 Task: Add an event with the title Coffee Meeting with Key Business Influencer, date '2024/05/27', time 9:40 AM to 11:40 AMand add a description: The retreat may incorporate outdoor or adventure-based activities to add an element of excitement and challenge. These activities could include team-building exercises, outdoor problem-solving initiatives, or adventure courses that require teamwork and effective communication to overcome obstacles.Select event color  Sage . Add location for the event as: Venice, Italy, logged in from the account softage.4@softage.netand send the event invitation to softage.9@softage.net and softage.10@softage.net. Set a reminder for the event Every weekday(Monday to Friday)
Action: Mouse moved to (72, 96)
Screenshot: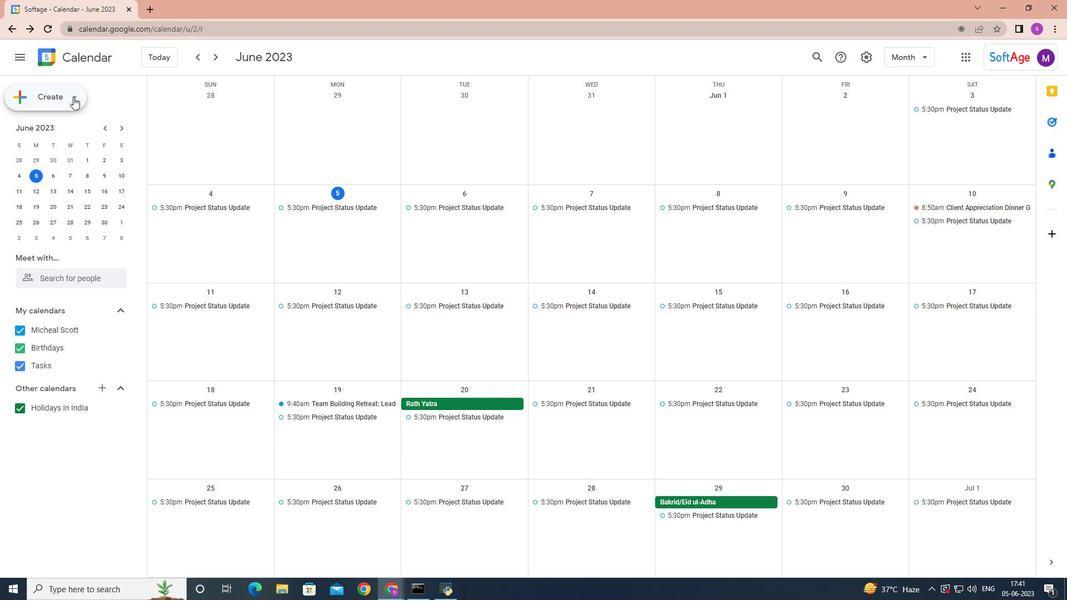 
Action: Mouse pressed left at (72, 96)
Screenshot: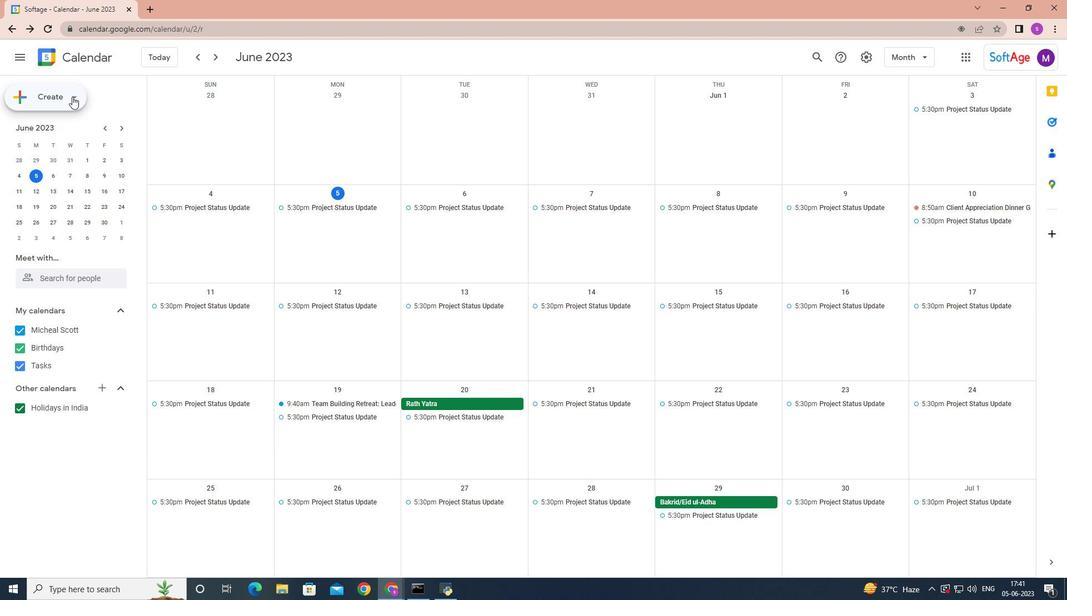 
Action: Mouse moved to (70, 122)
Screenshot: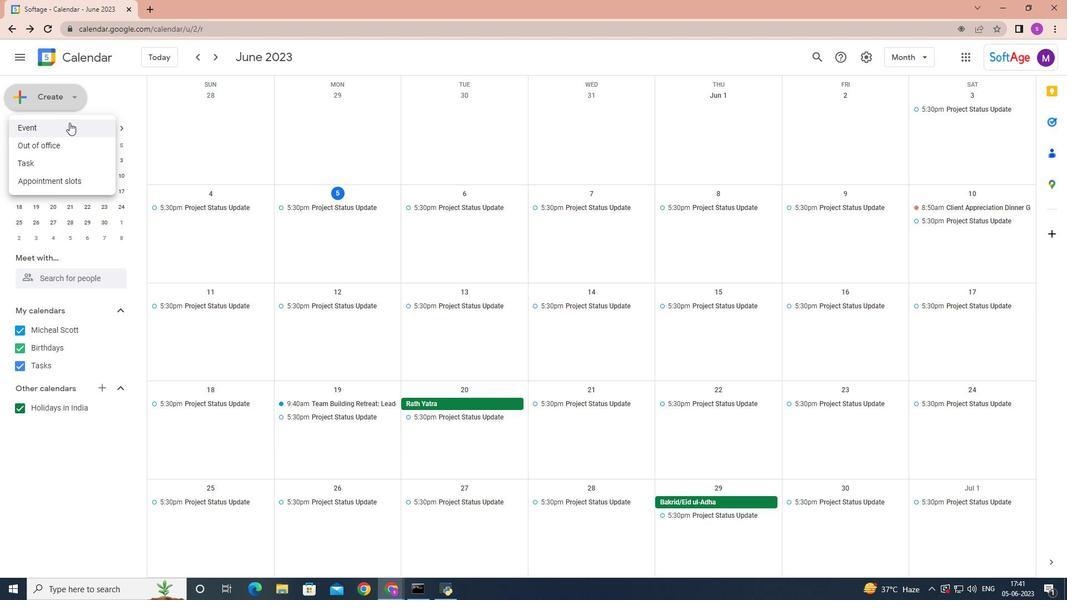 
Action: Mouse pressed left at (70, 122)
Screenshot: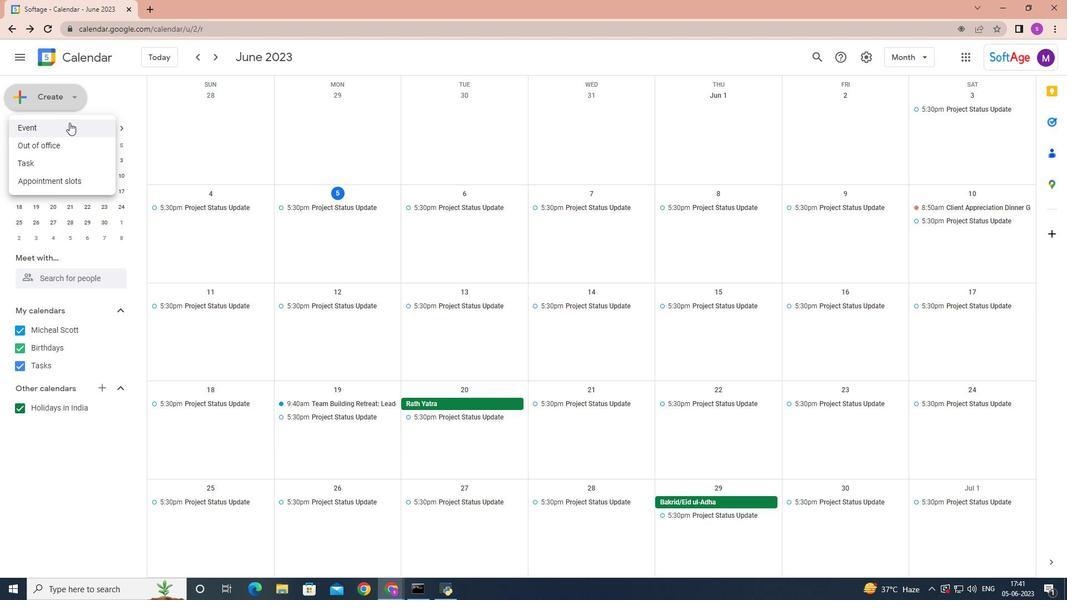 
Action: Mouse moved to (180, 433)
Screenshot: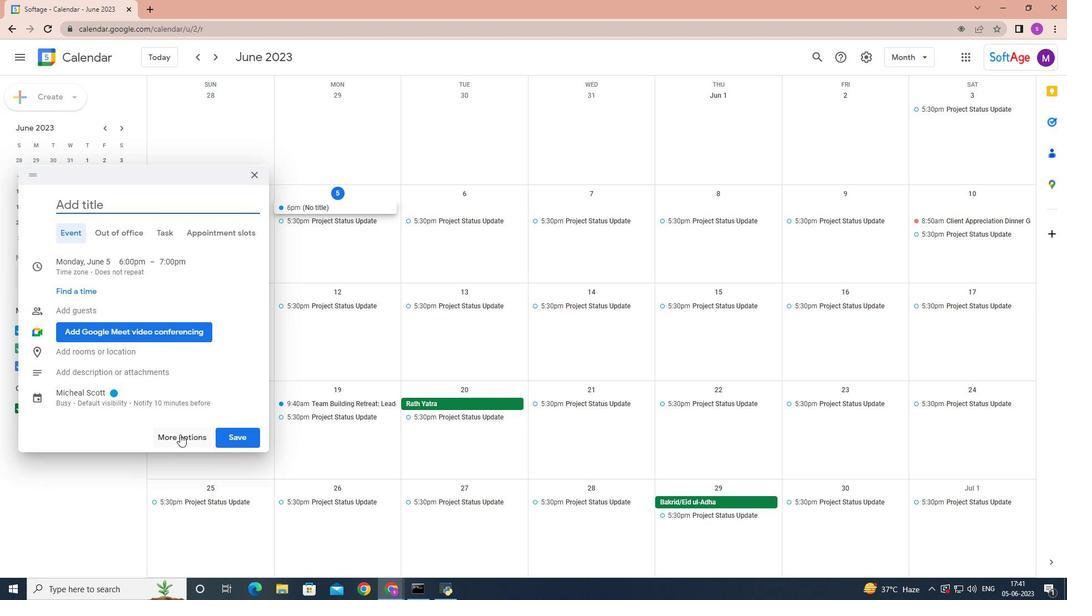
Action: Mouse pressed left at (180, 433)
Screenshot: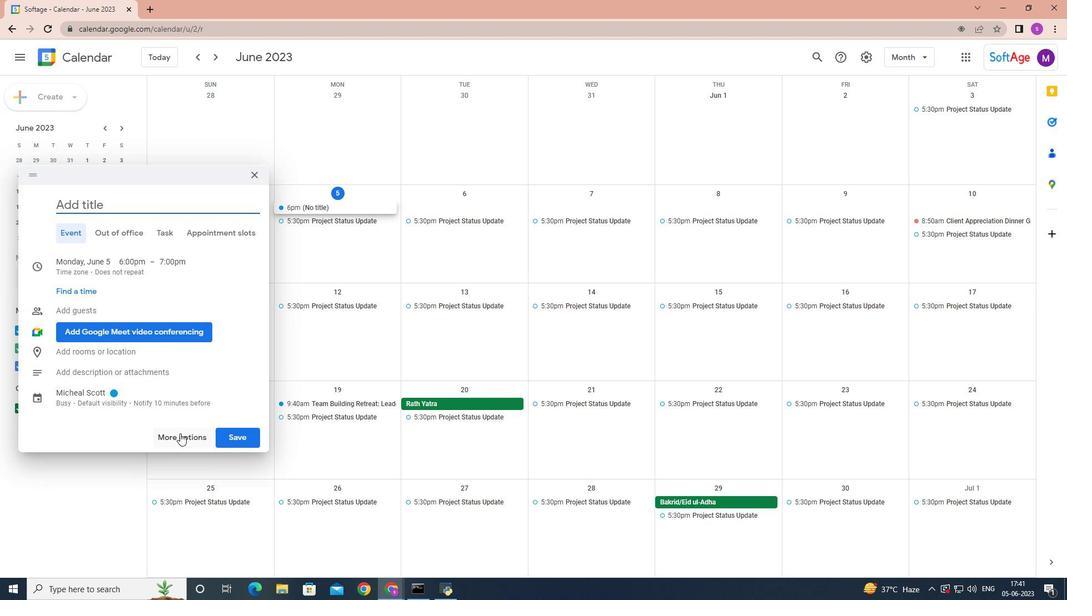 
Action: Key pressed <Key.shift>Coffee<Key.space><Key.shift>Meetinf<Key.backspace>g<Key.space>with<Key.space><Key.shift>Key<Key.space><Key.shift>Business<Key.space><Key.shift>Influencer<Key.space>
Screenshot: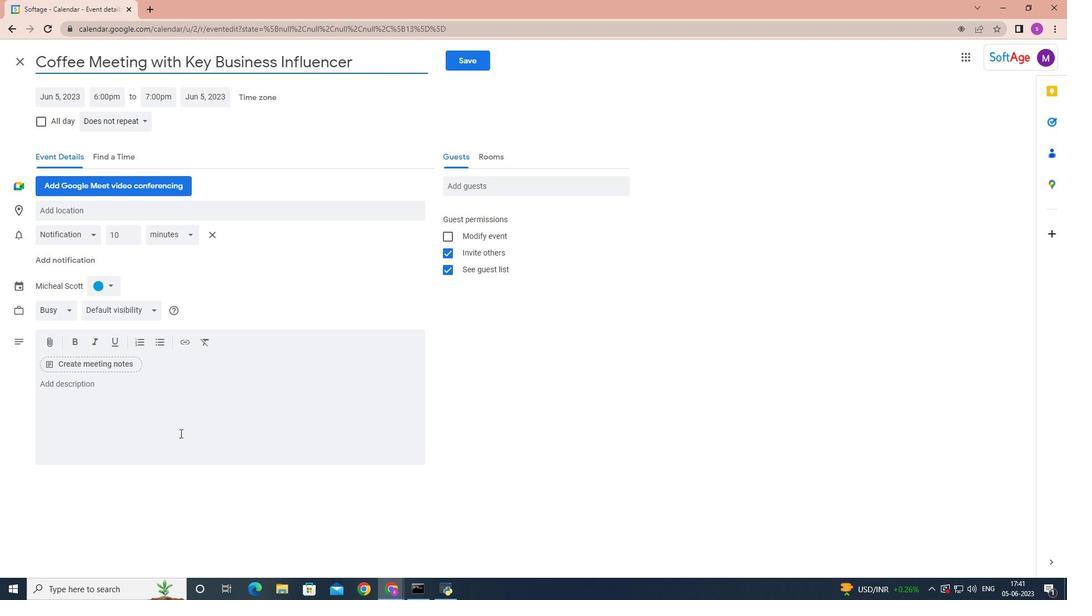
Action: Mouse moved to (67, 95)
Screenshot: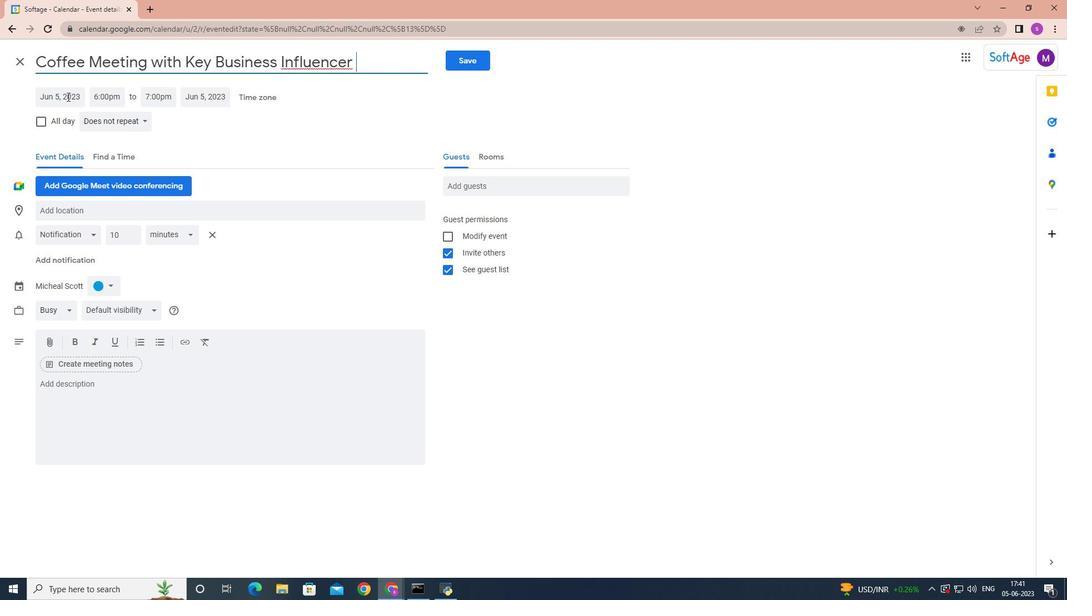 
Action: Mouse pressed left at (67, 95)
Screenshot: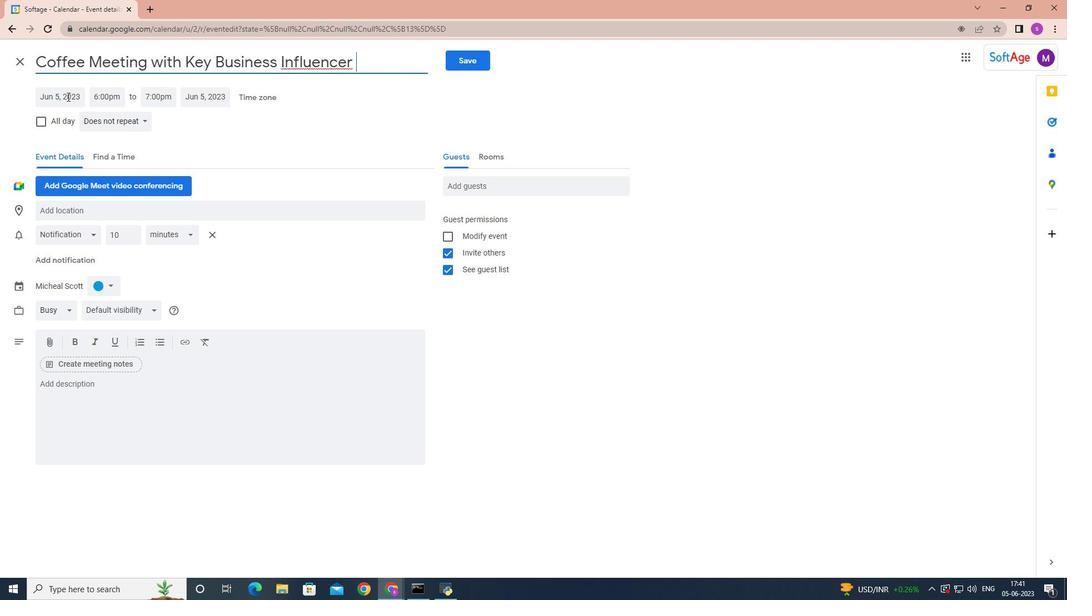 
Action: Mouse moved to (177, 118)
Screenshot: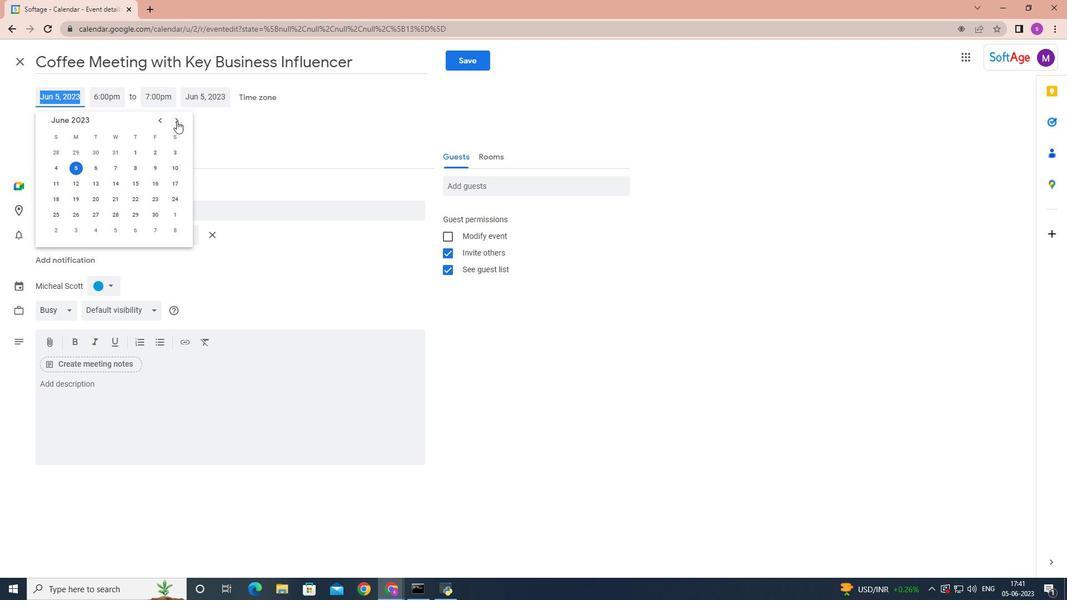 
Action: Mouse pressed left at (177, 118)
Screenshot: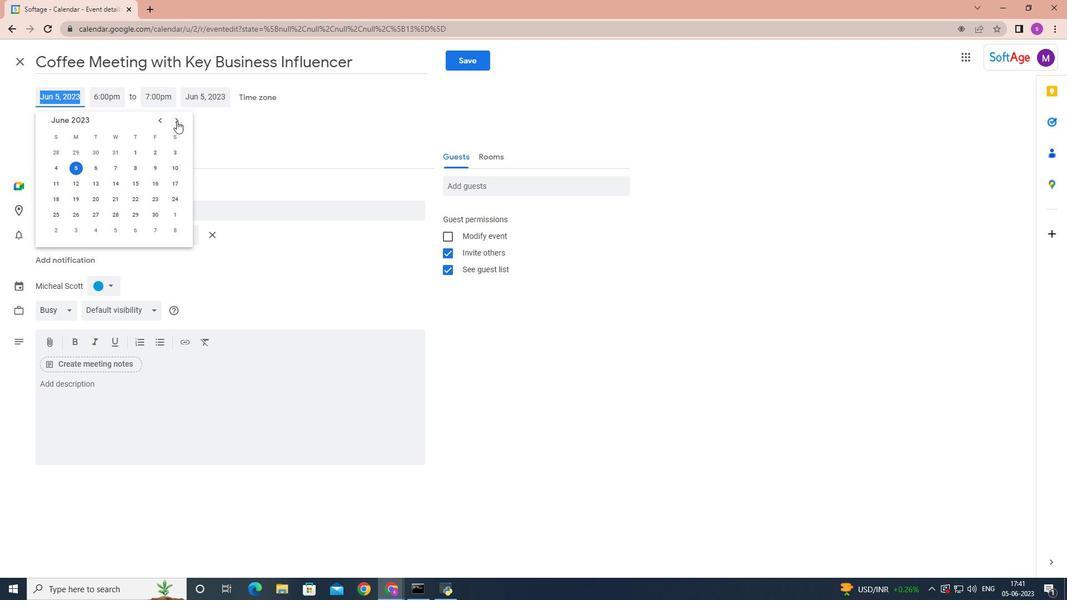 
Action: Mouse moved to (178, 118)
Screenshot: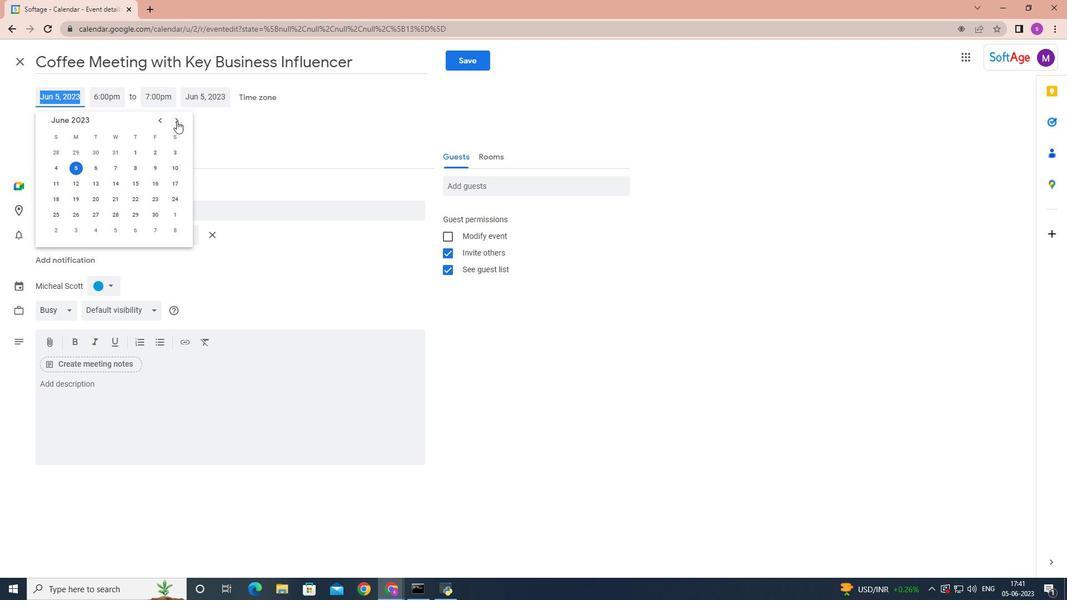 
Action: Mouse pressed left at (178, 118)
Screenshot: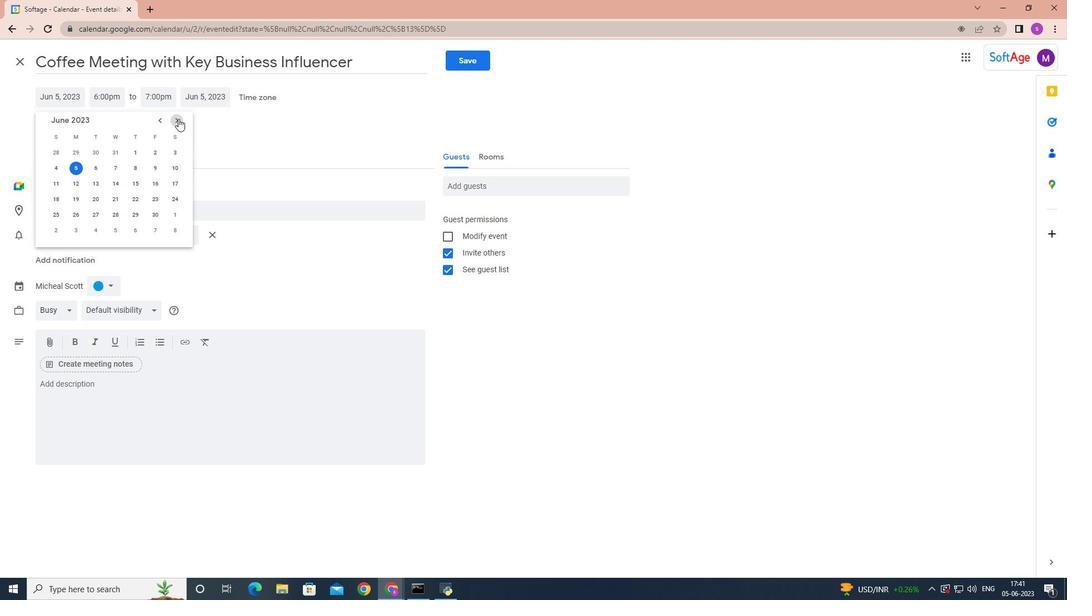 
Action: Mouse moved to (178, 118)
Screenshot: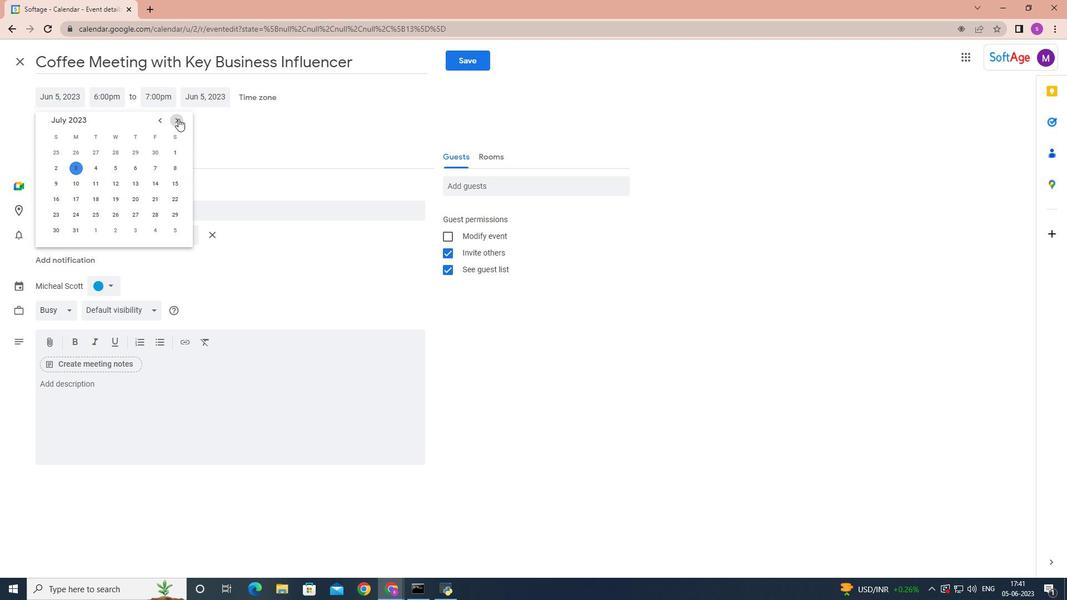 
Action: Mouse pressed left at (178, 118)
Screenshot: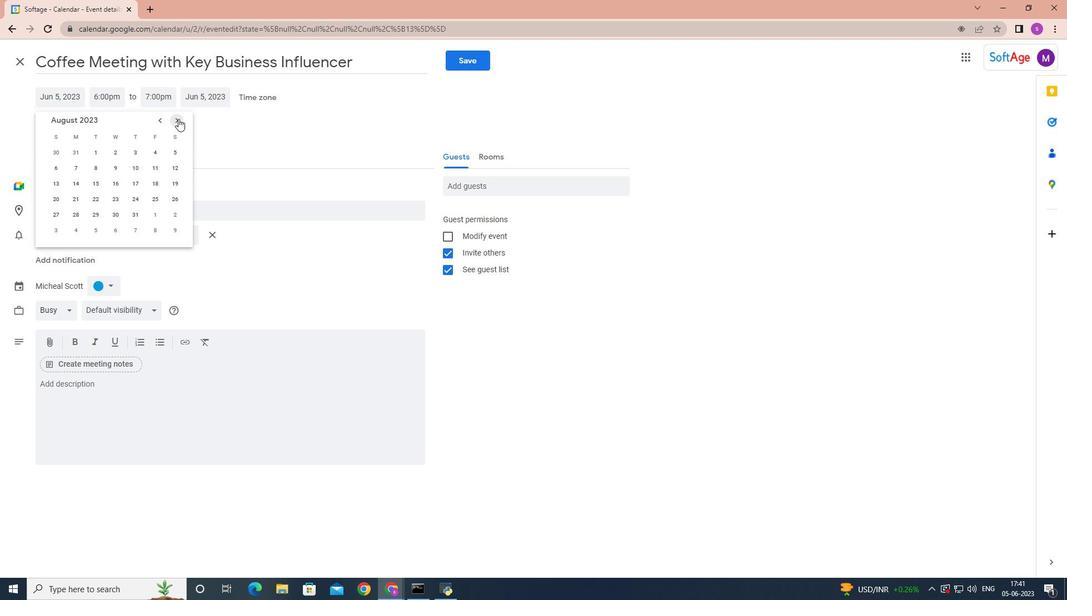 
Action: Mouse pressed left at (178, 118)
Screenshot: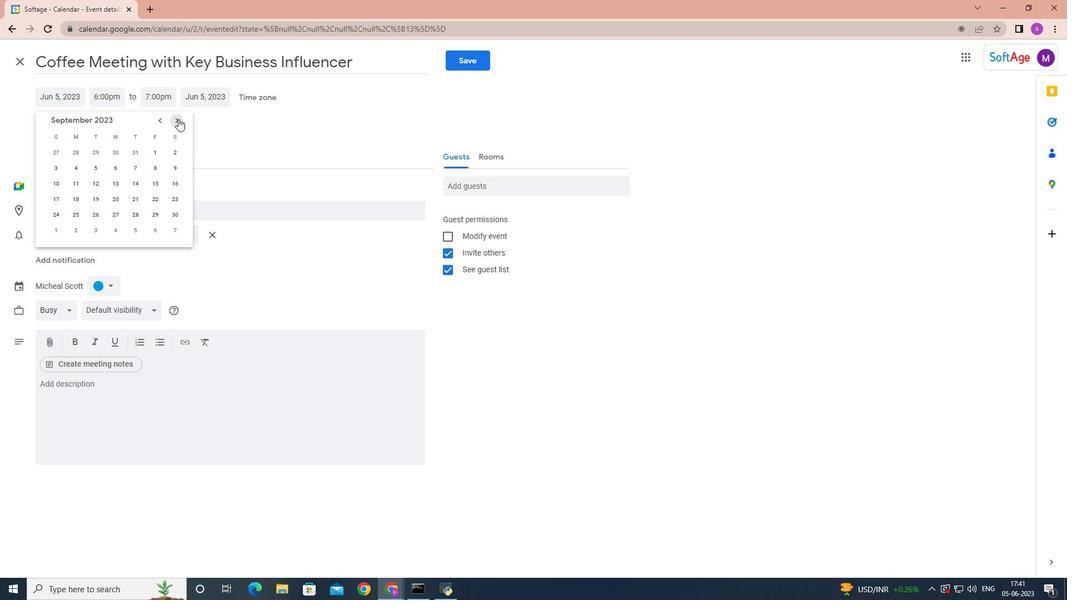 
Action: Mouse pressed left at (178, 118)
Screenshot: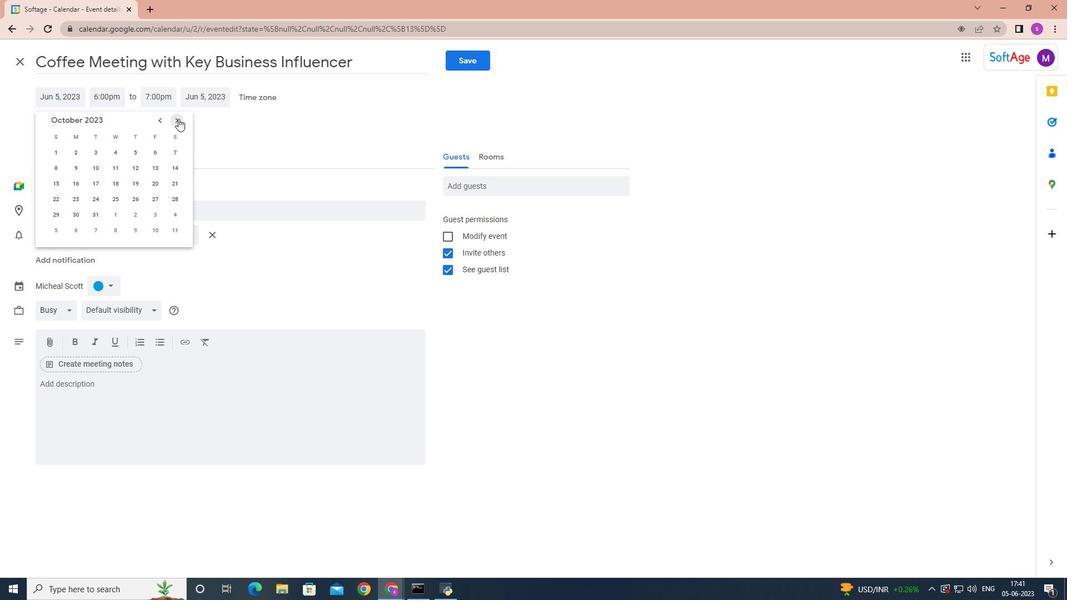 
Action: Mouse pressed left at (178, 118)
Screenshot: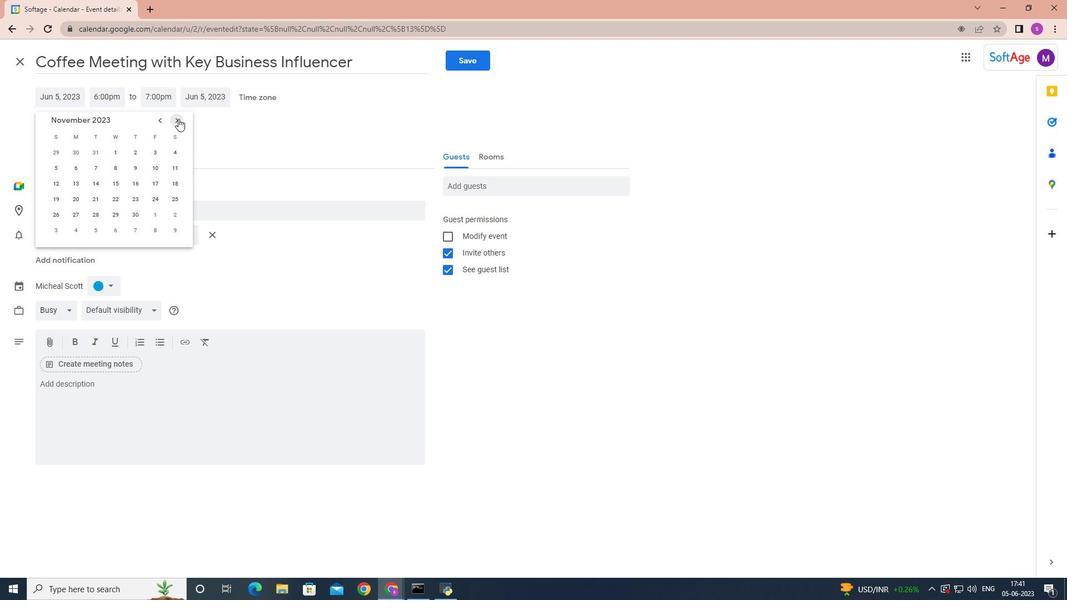 
Action: Mouse pressed left at (178, 118)
Screenshot: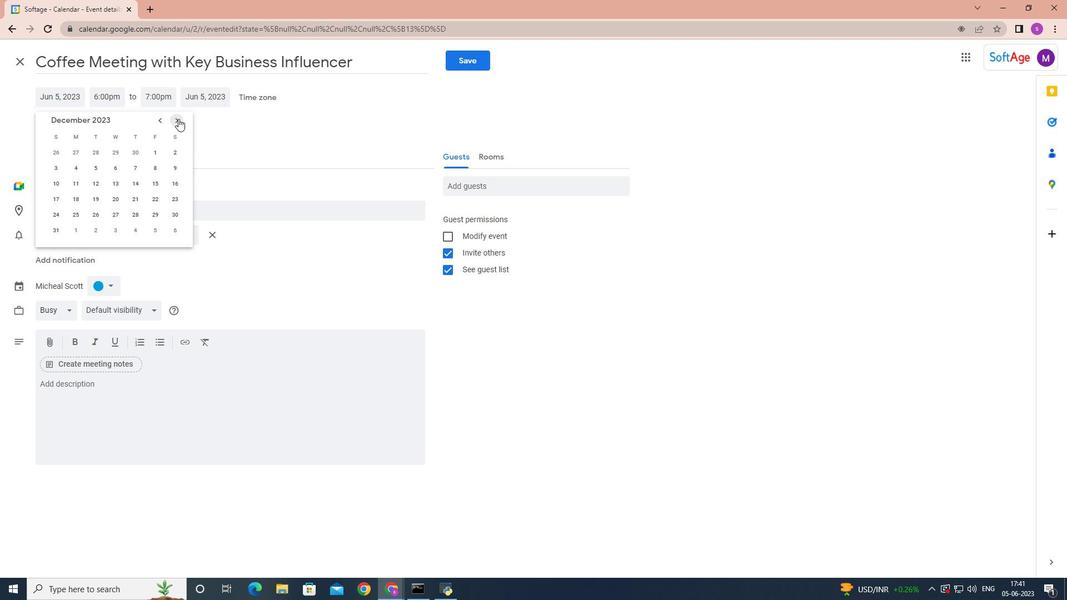 
Action: Mouse pressed left at (178, 118)
Screenshot: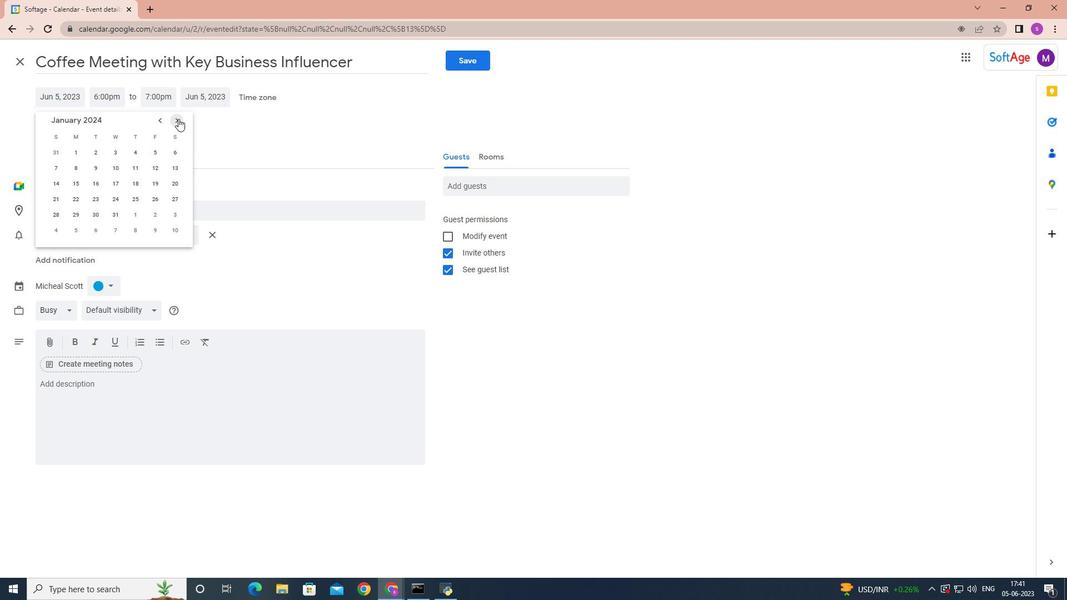 
Action: Mouse pressed left at (178, 118)
Screenshot: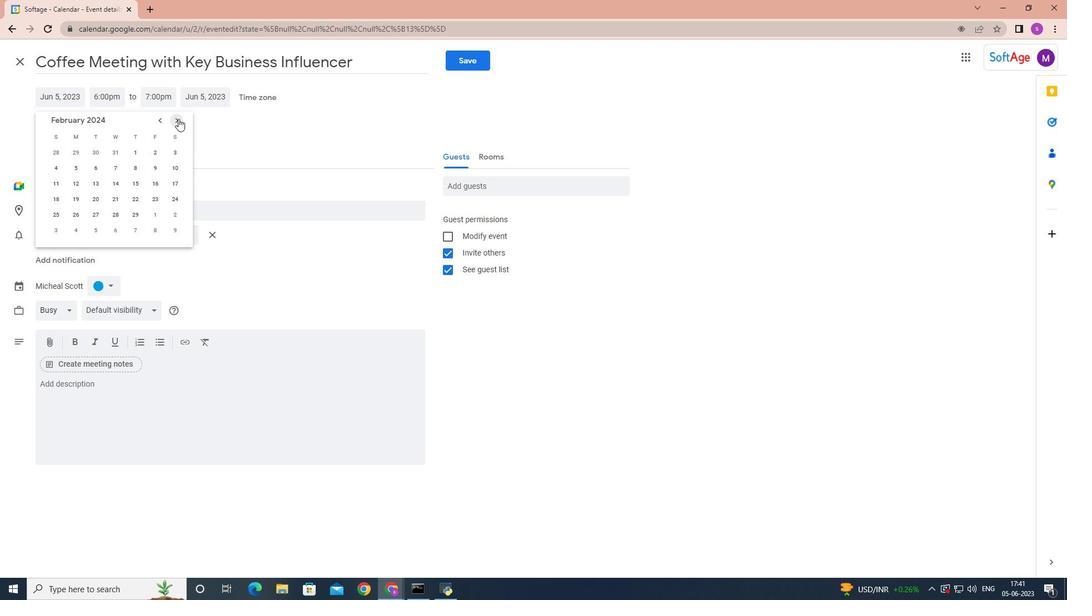 
Action: Mouse pressed left at (178, 118)
Screenshot: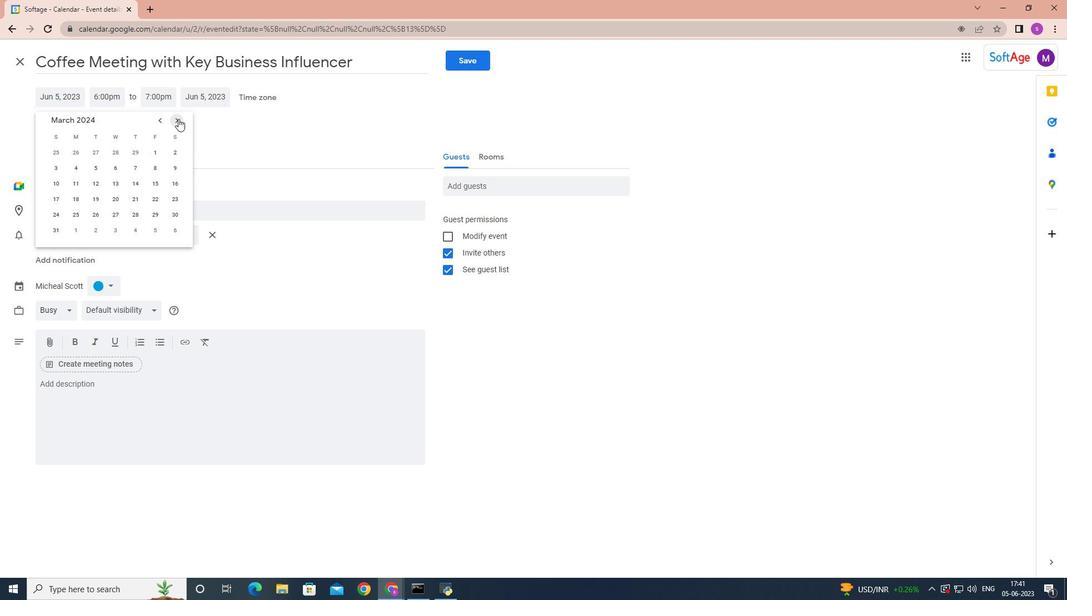 
Action: Mouse pressed left at (178, 118)
Screenshot: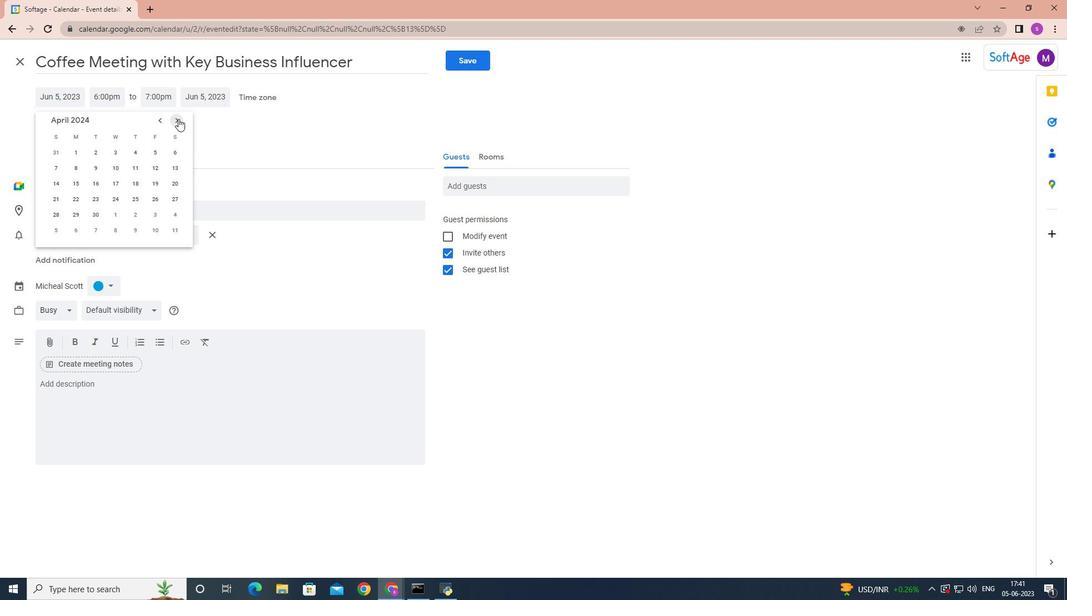
Action: Mouse moved to (75, 214)
Screenshot: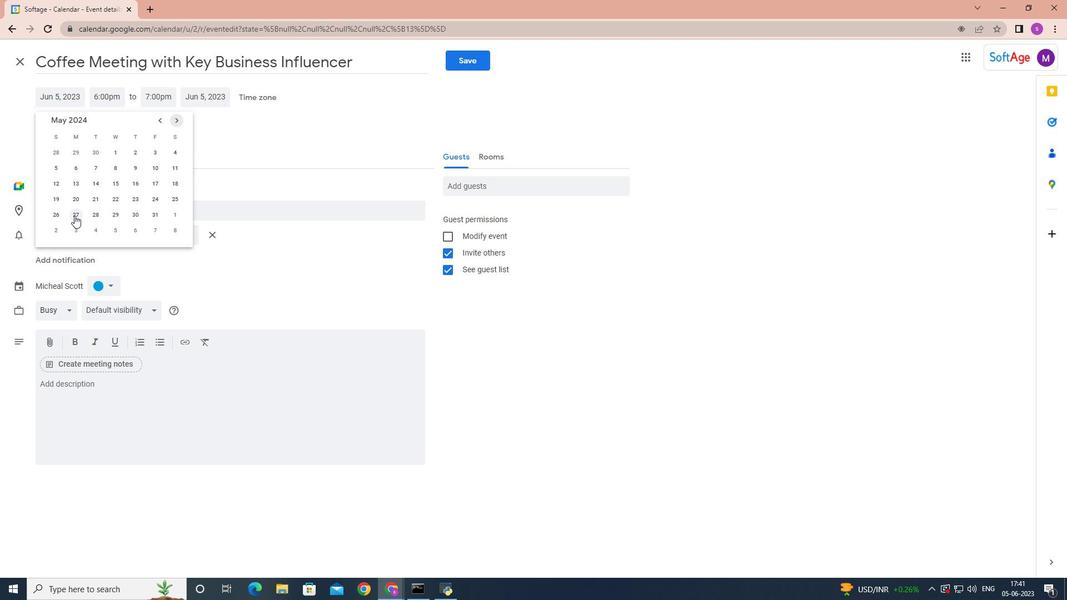 
Action: Mouse pressed left at (75, 214)
Screenshot: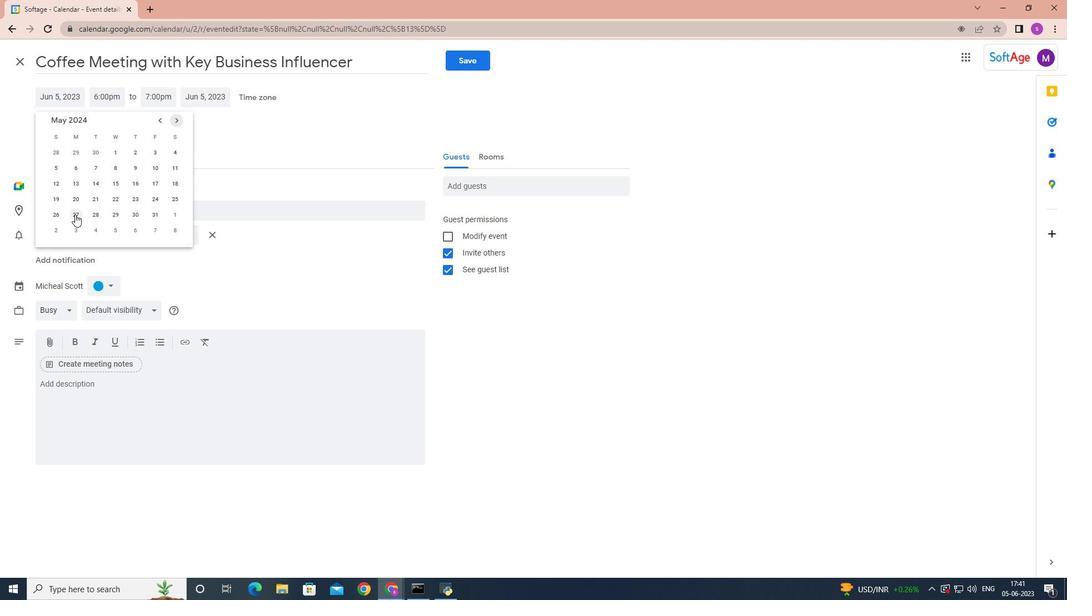 
Action: Mouse moved to (115, 98)
Screenshot: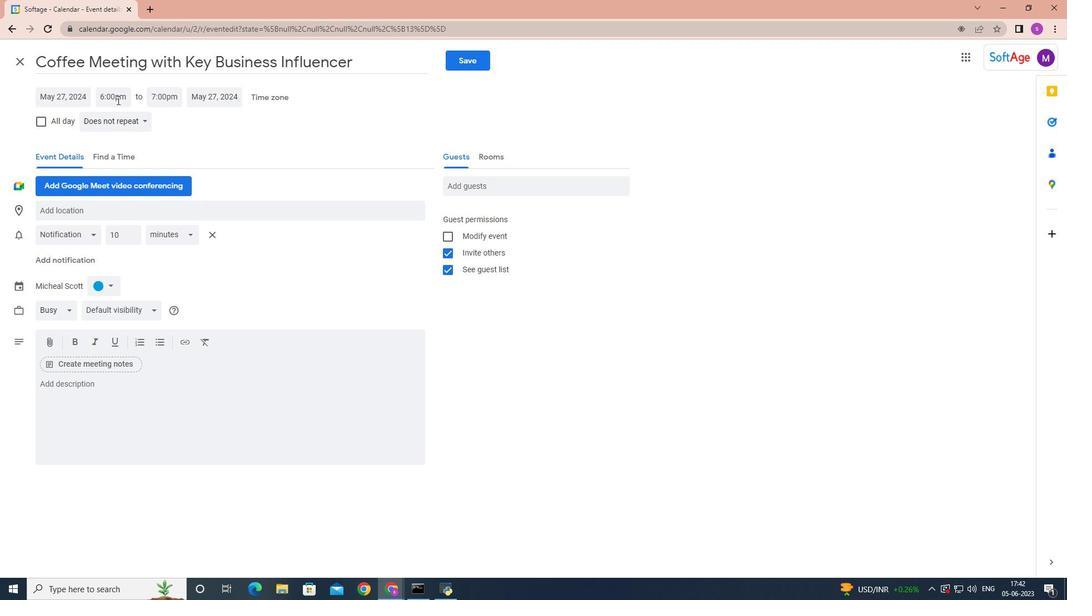 
Action: Mouse pressed left at (115, 98)
Screenshot: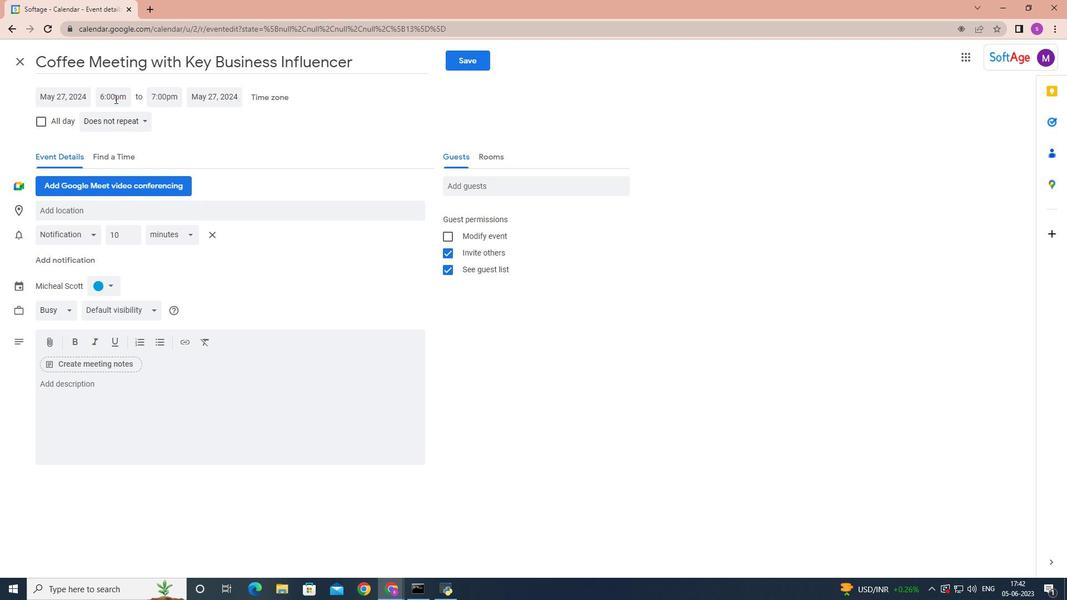 
Action: Mouse moved to (130, 150)
Screenshot: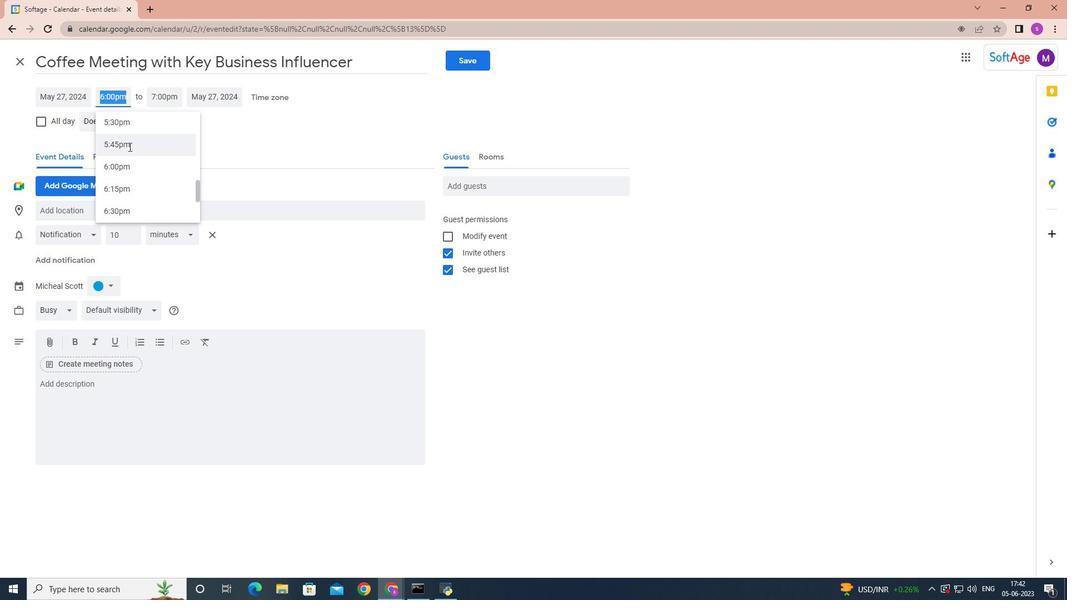 
Action: Key pressed 9<Key.shift>"<Key.backspace><Key.shift>:40<Key.space><Key.shift>A<Key.shift>M<Key.enter>
Screenshot: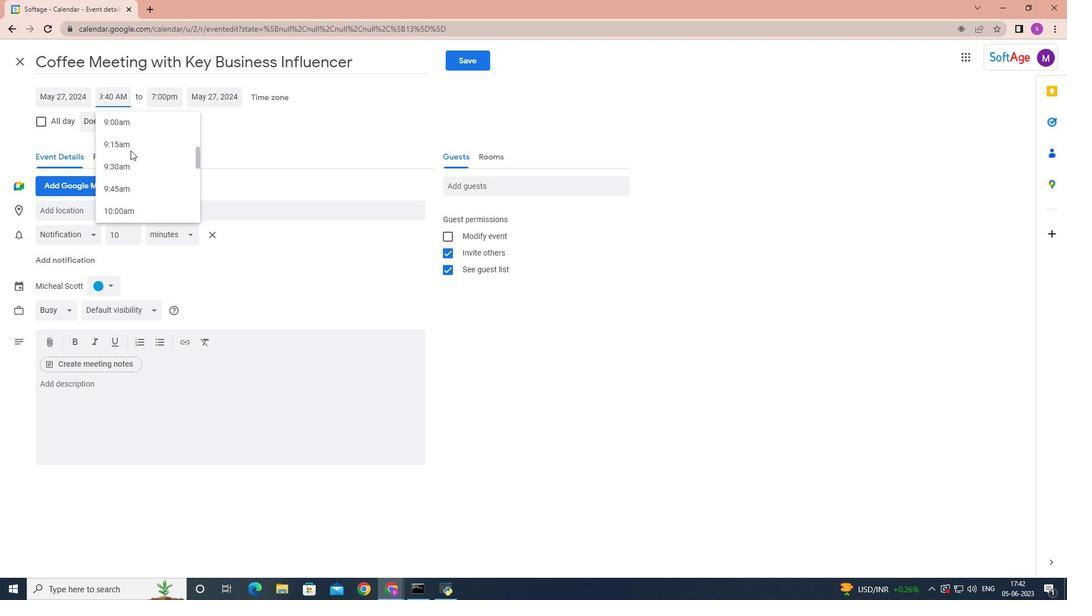 
Action: Mouse moved to (173, 97)
Screenshot: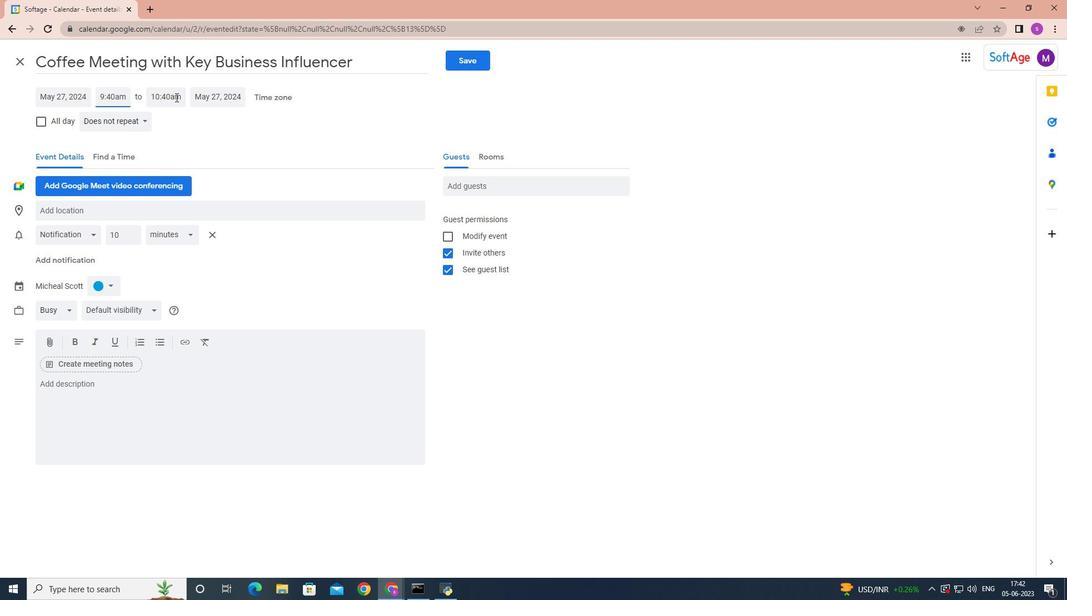 
Action: Mouse pressed left at (173, 97)
Screenshot: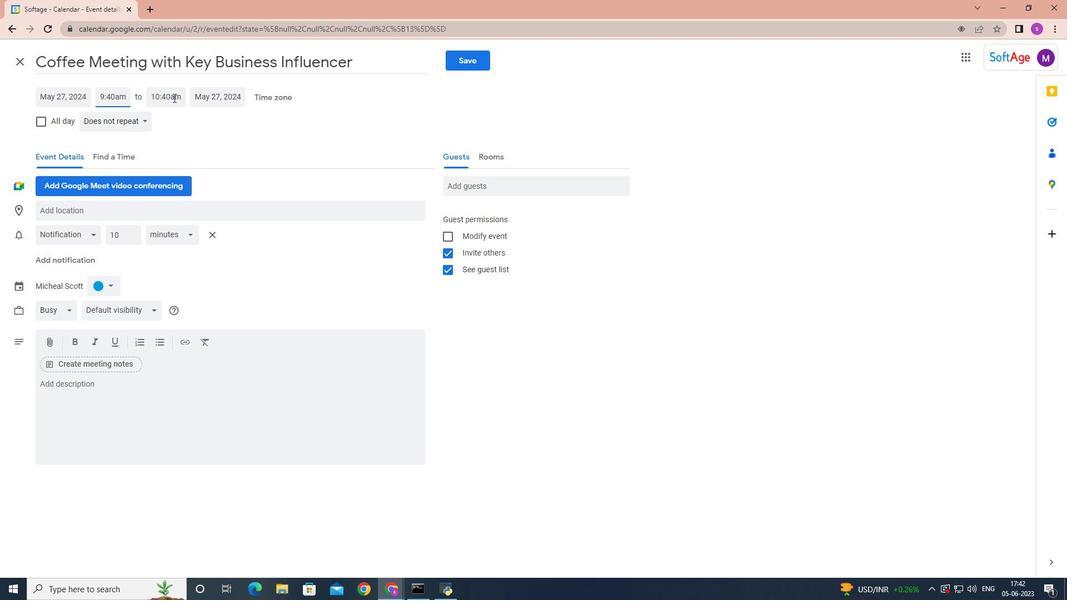 
Action: Mouse moved to (197, 212)
Screenshot: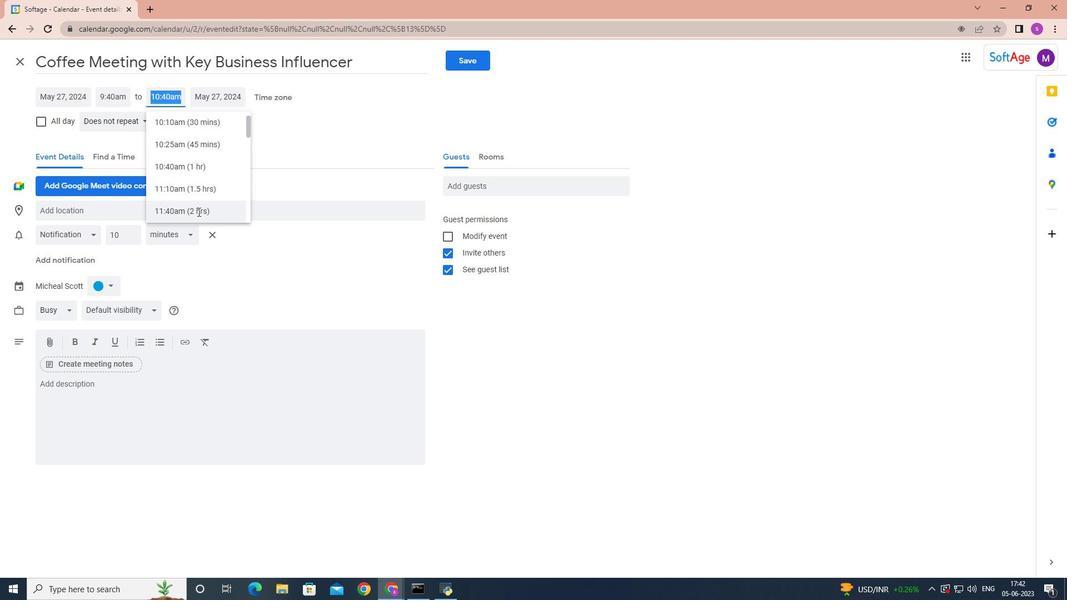 
Action: Mouse pressed left at (197, 212)
Screenshot: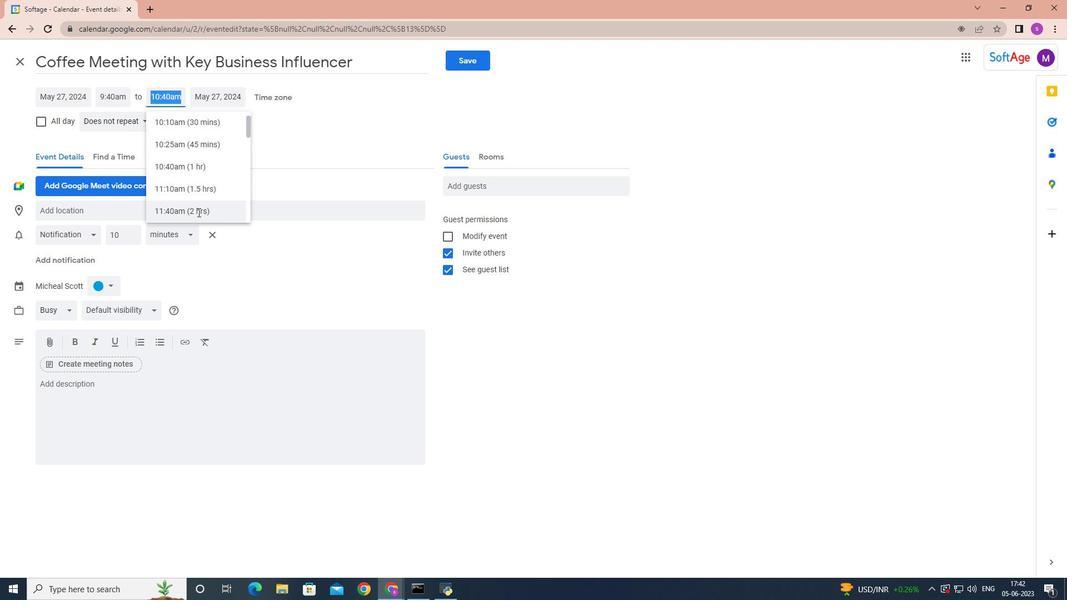 
Action: Mouse moved to (87, 389)
Screenshot: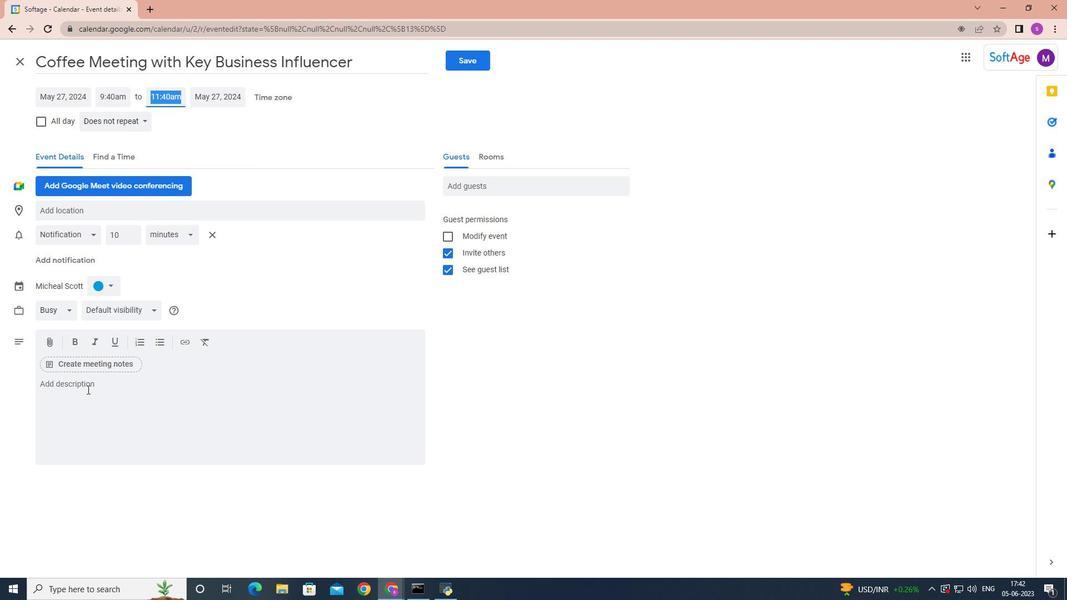 
Action: Mouse pressed left at (87, 389)
Screenshot: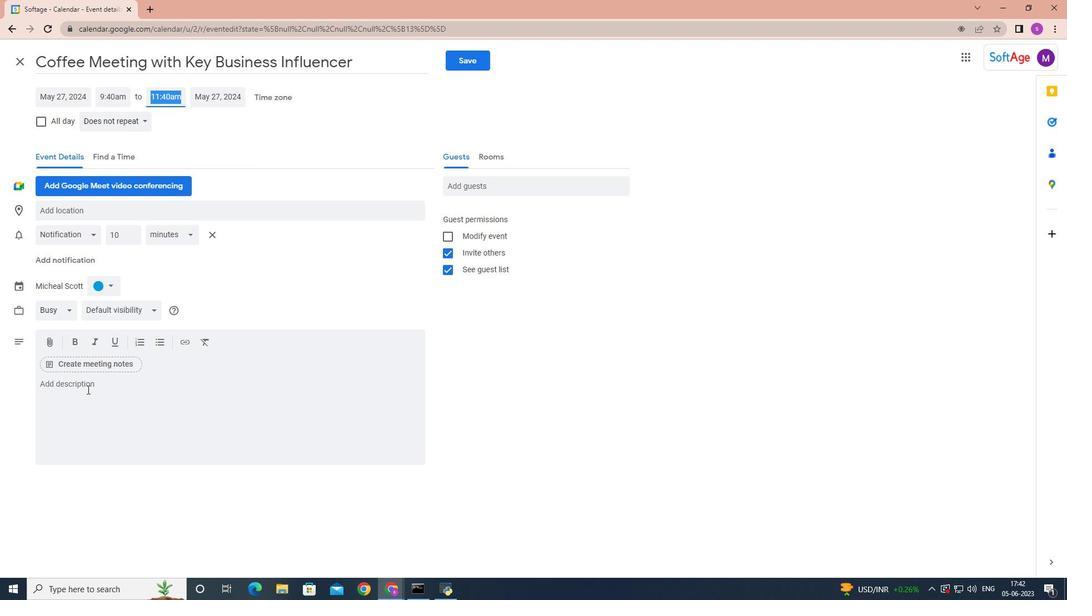 
Action: Key pressed <Key.shift>The<Key.space>retreat<Key.space>may<Key.space>inv<Key.backspace>corporate<Key.space>outdoor<Key.space>orv<Key.space><Key.backspace><Key.space><Key.backspace><Key.backspace><Key.space>adventure<Key.space><Key.backspace>-basr<Key.backspace>ed<Key.space>activities<Key.space>to<Key.space>add<Key.space>an<Key.space>element<Key.space>of<Key.space>excitement<Key.space>and<Key.space>cgh<Key.backspace><Key.backspace>hallenge.<Key.space><Key.shift>These<Key.space>activities<Key.space>coi<Key.backspace>uld<Key.space>include<Key.space>team-building<Key.space>exercisaes<Key.backspace><Key.backspace><Key.backspace>es,<Key.space>outdoor<Key.space>problem-solving<Key.space>init<Key.backspace>ti<Key.backspace>atves<Key.space><Key.backspace><Key.backspace><Key.backspace><Key.backspace><Key.backspace><Key.backspace>iatives<Key.space>or<Key.space>adventure<Key.space>courses<Key.space>that<Key.space>require<Key.space>teamwork<Key.space>and<Key.space>effective<Key.space>communication<Key.space>to<Key.space>ob<Key.backspace>vercome<Key.space>obstacles.
Screenshot: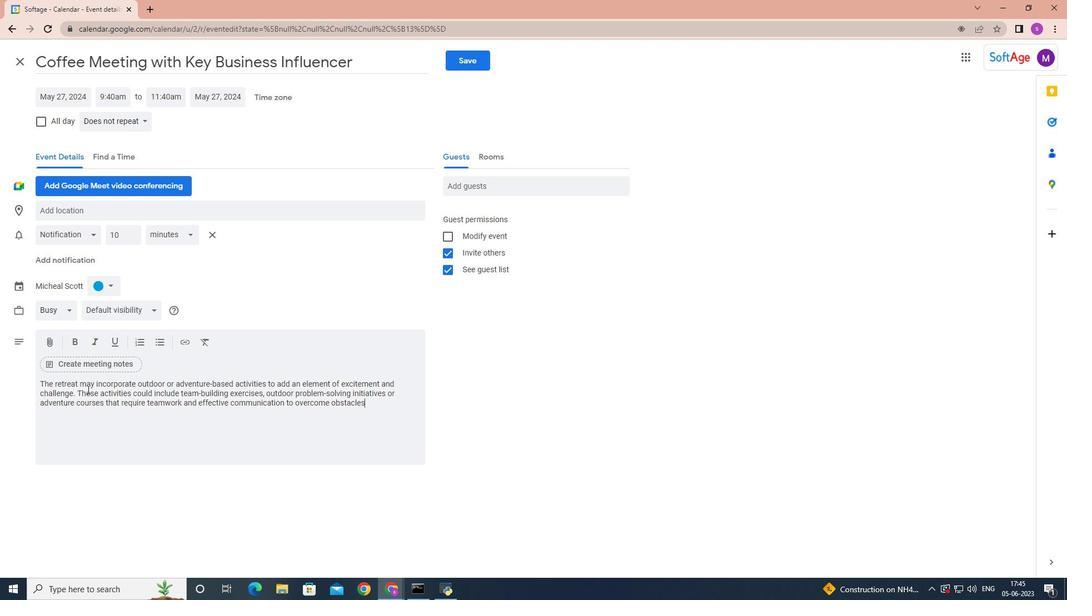 
Action: Mouse moved to (111, 287)
Screenshot: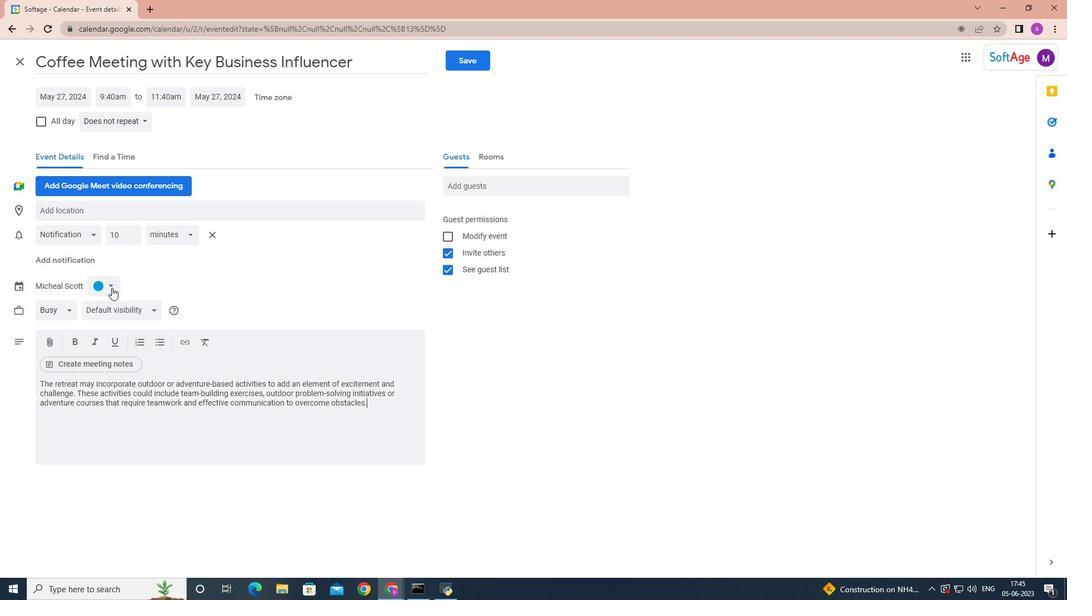 
Action: Mouse pressed left at (111, 287)
Screenshot: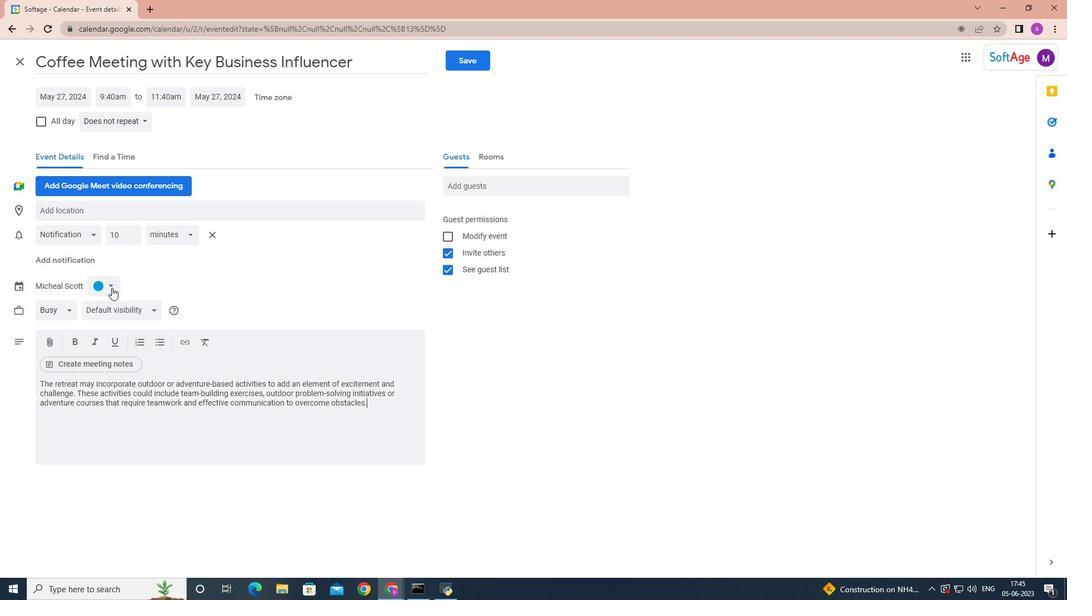 
Action: Mouse moved to (98, 310)
Screenshot: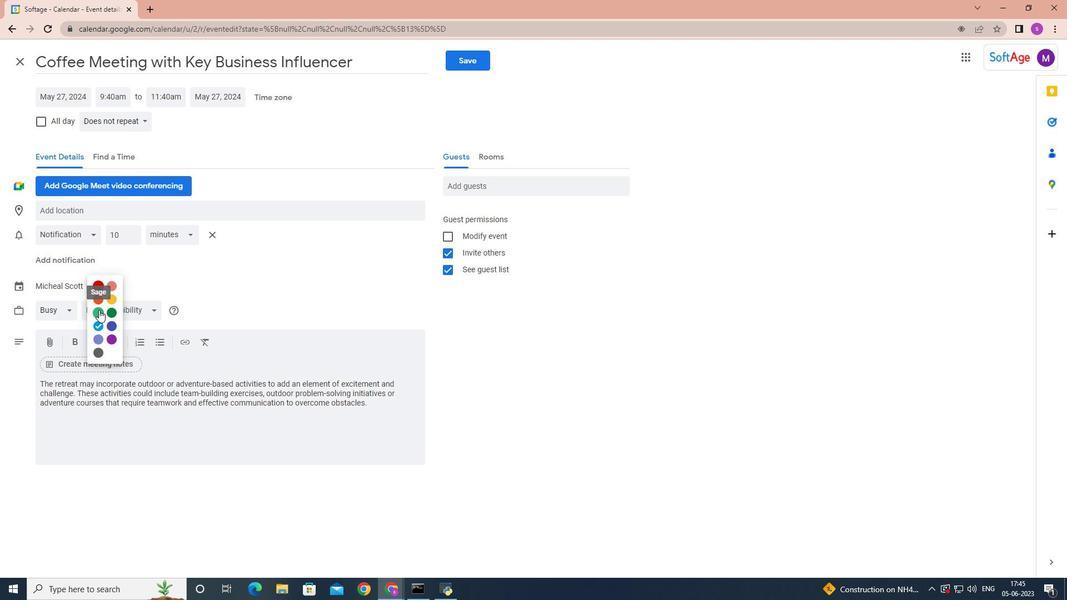 
Action: Mouse pressed left at (98, 310)
Screenshot: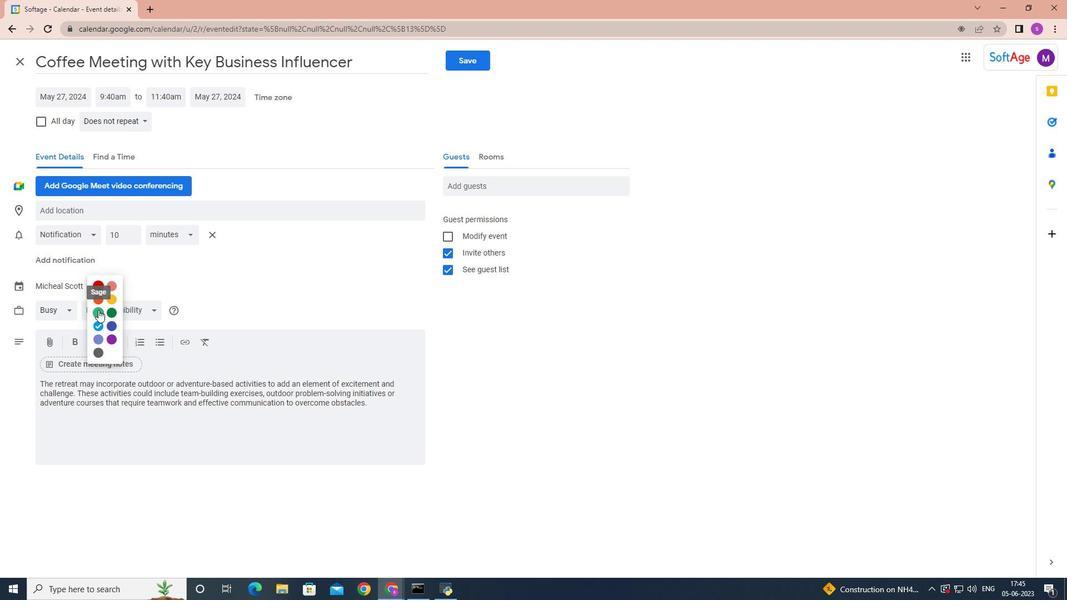 
Action: Mouse moved to (100, 210)
Screenshot: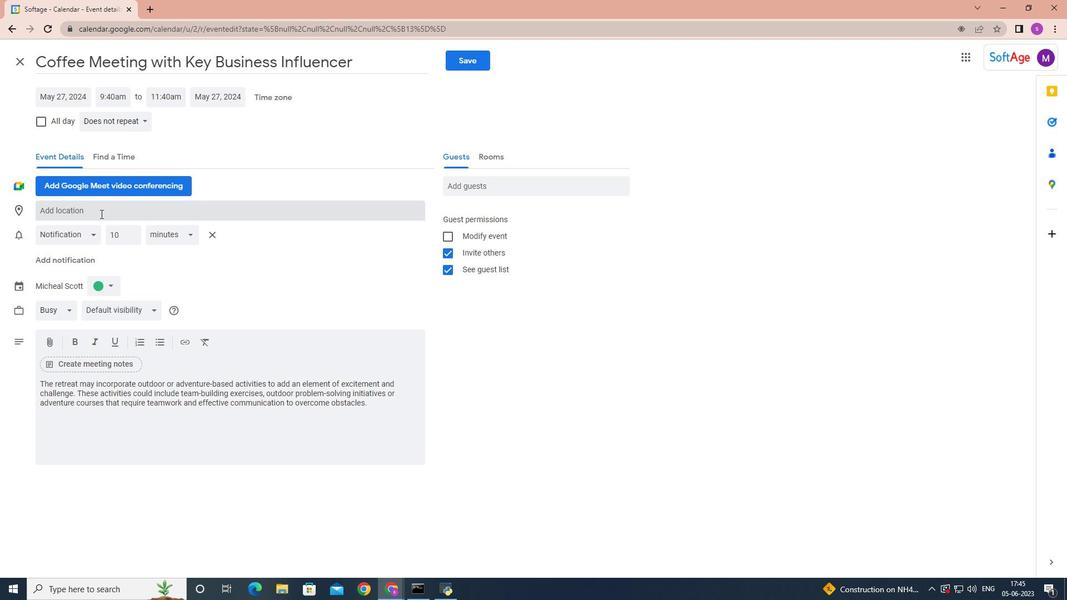
Action: Mouse pressed left at (100, 210)
Screenshot: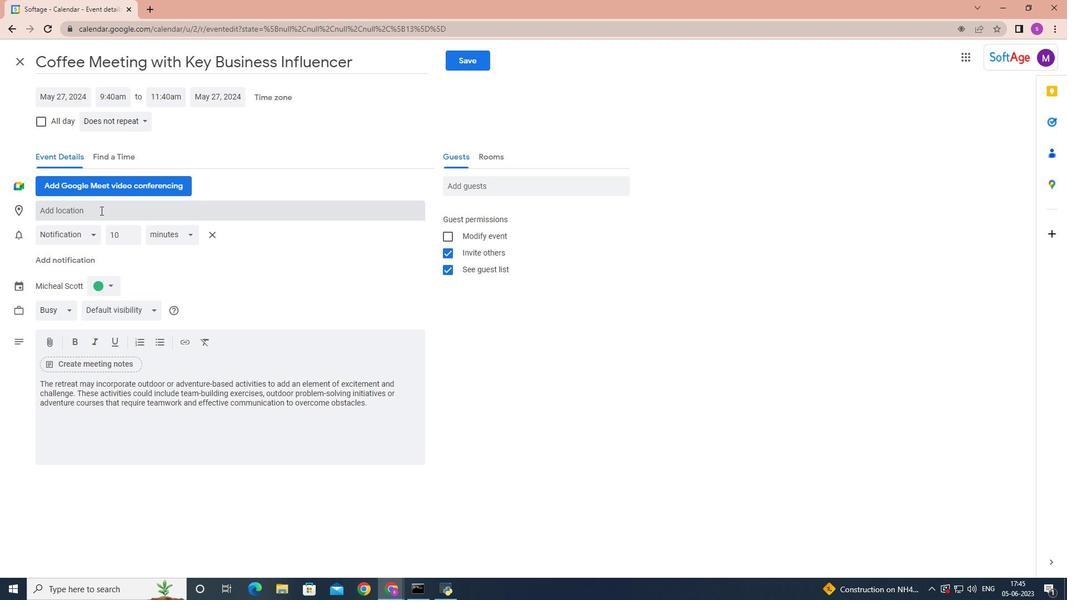 
Action: Key pressed <Key.shift>Venice,<Key.space><Key.shift>Ital;y<Key.backspace><Key.backspace>y
Screenshot: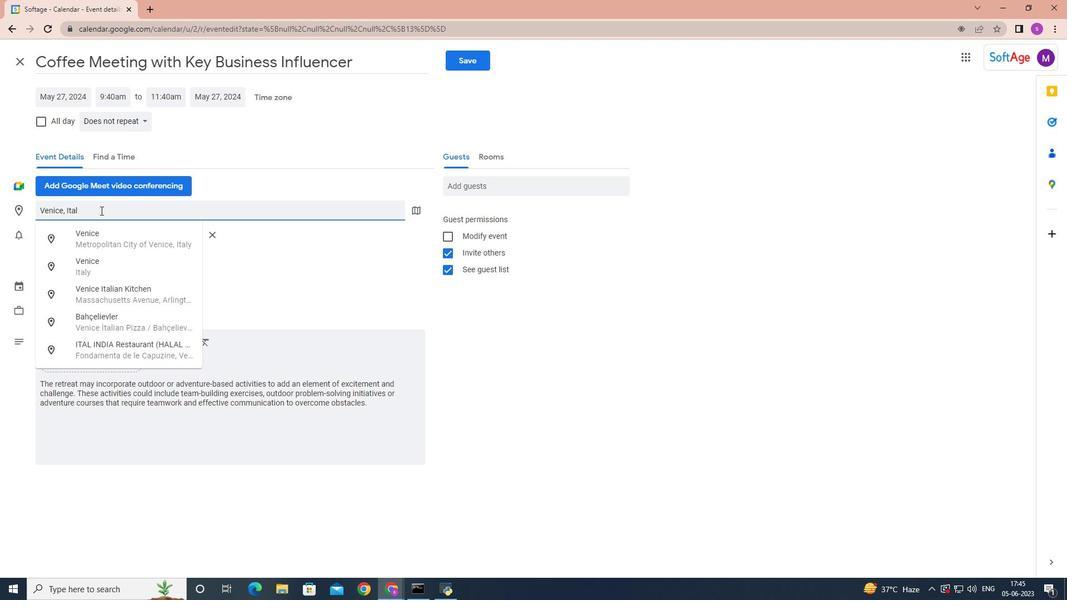
Action: Mouse moved to (505, 187)
Screenshot: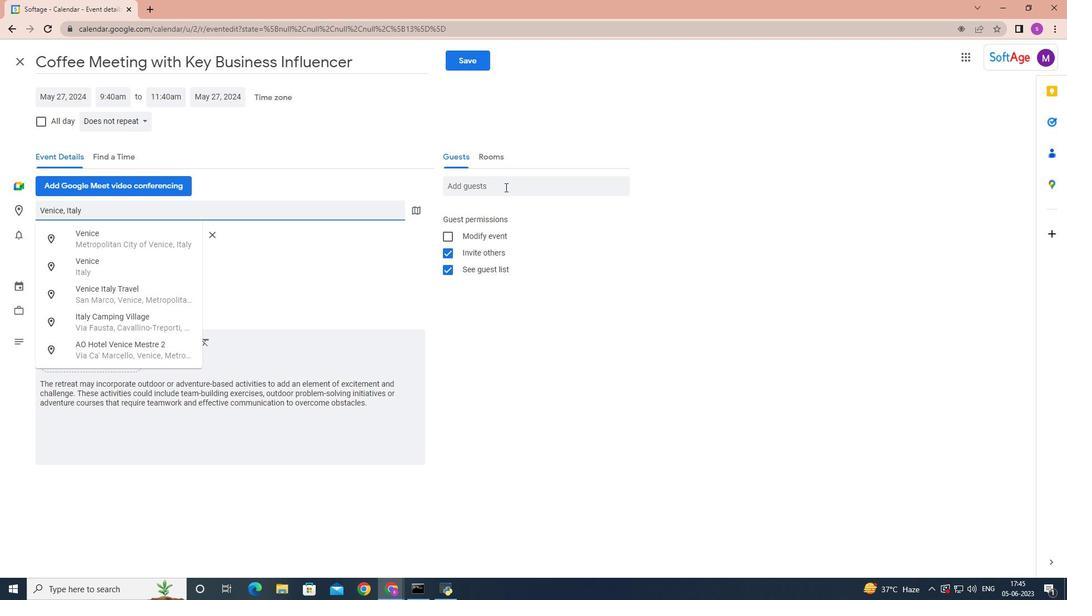 
Action: Mouse pressed left at (505, 187)
Screenshot: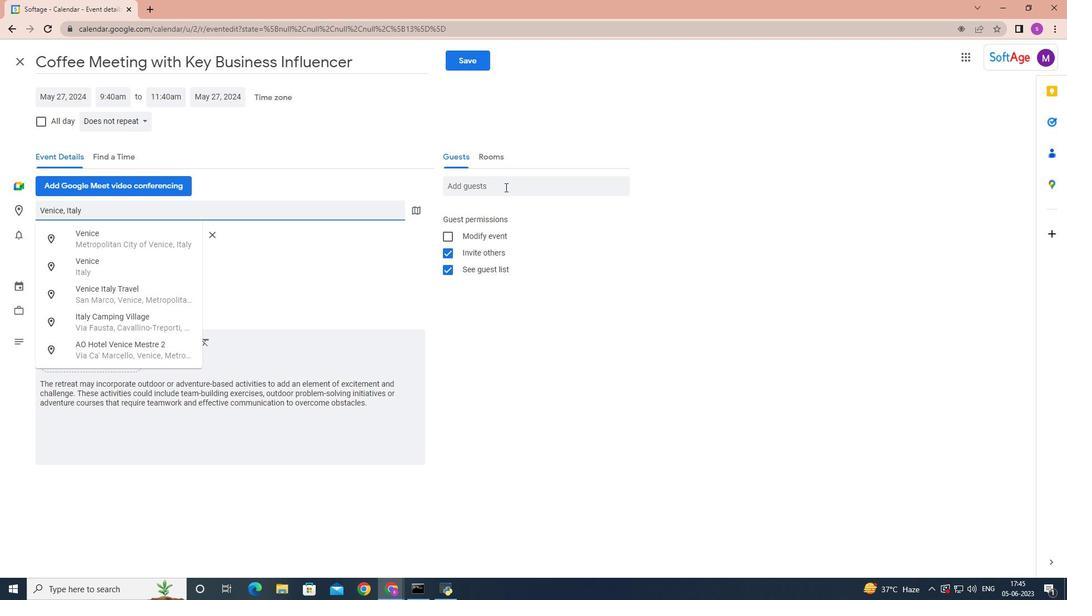 
Action: Key pressed softage.9
Screenshot: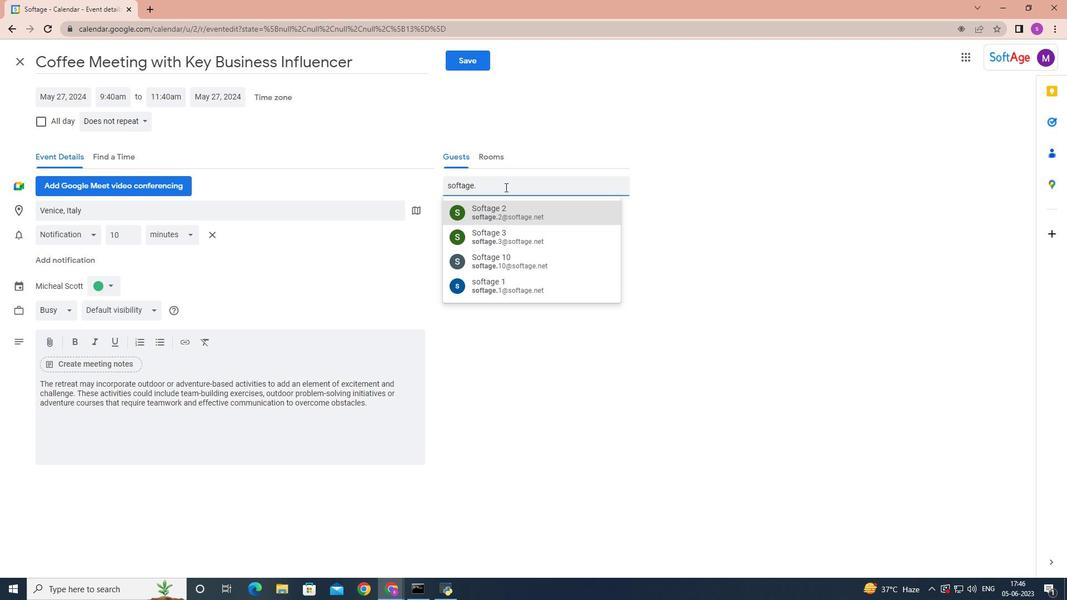 
Action: Mouse moved to (510, 213)
Screenshot: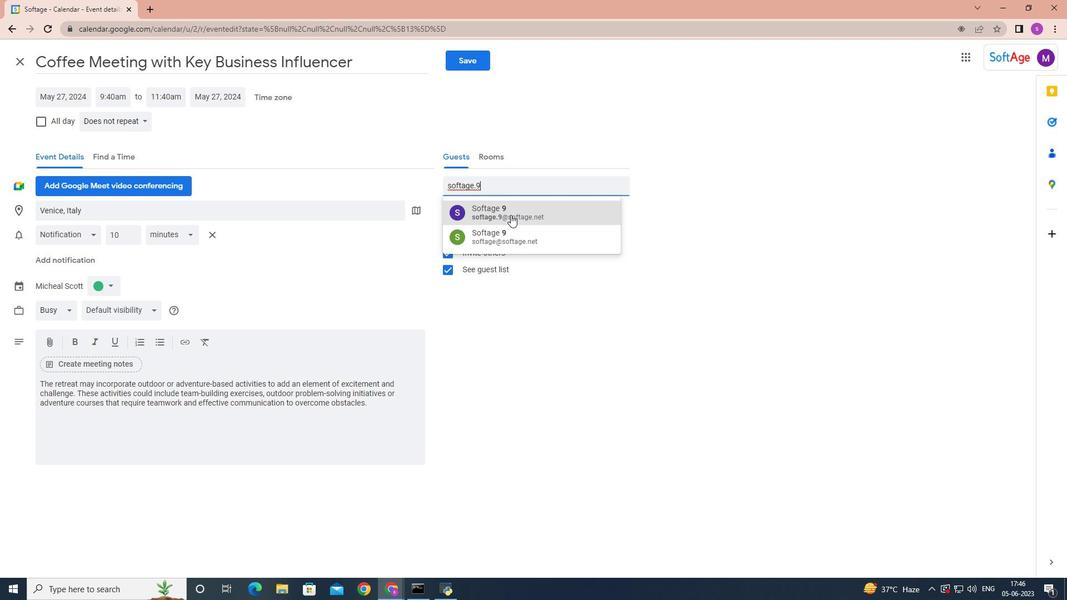 
Action: Mouse pressed left at (510, 213)
Screenshot: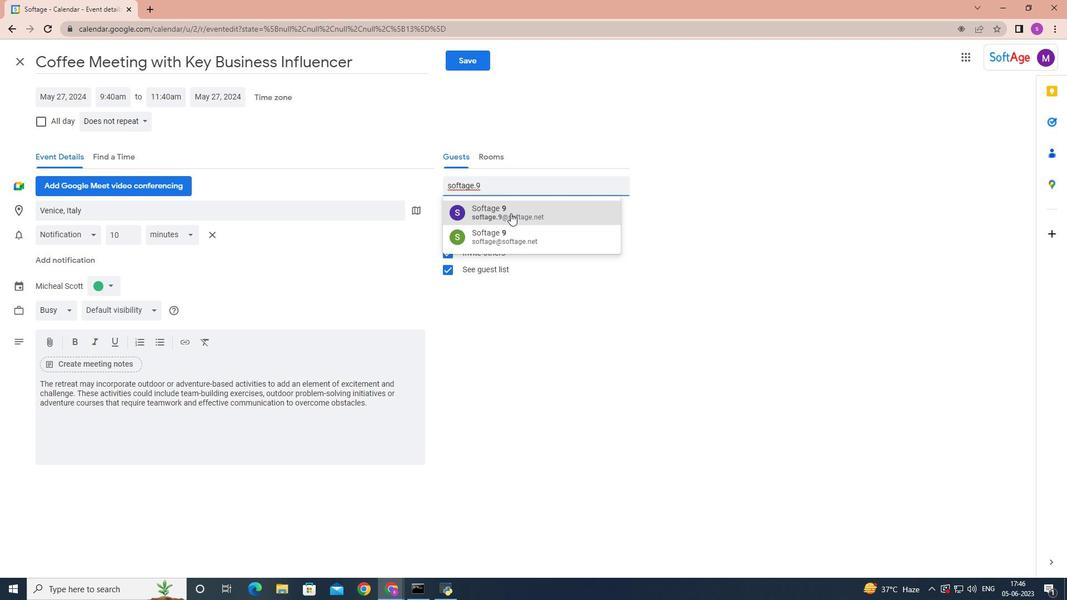 
Action: Key pressed softage.10
Screenshot: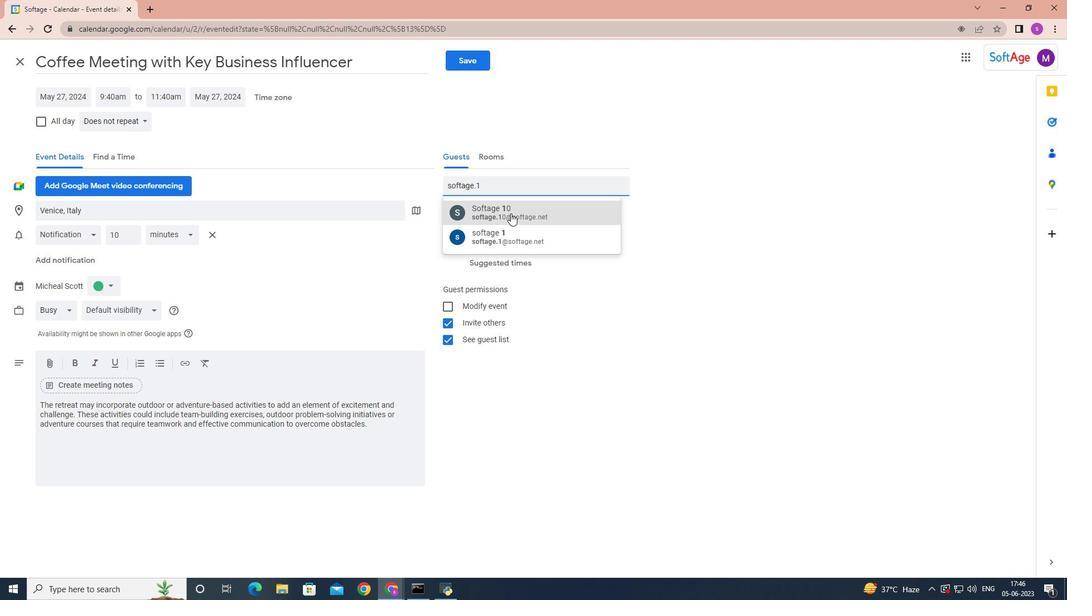 
Action: Mouse pressed left at (510, 213)
Screenshot: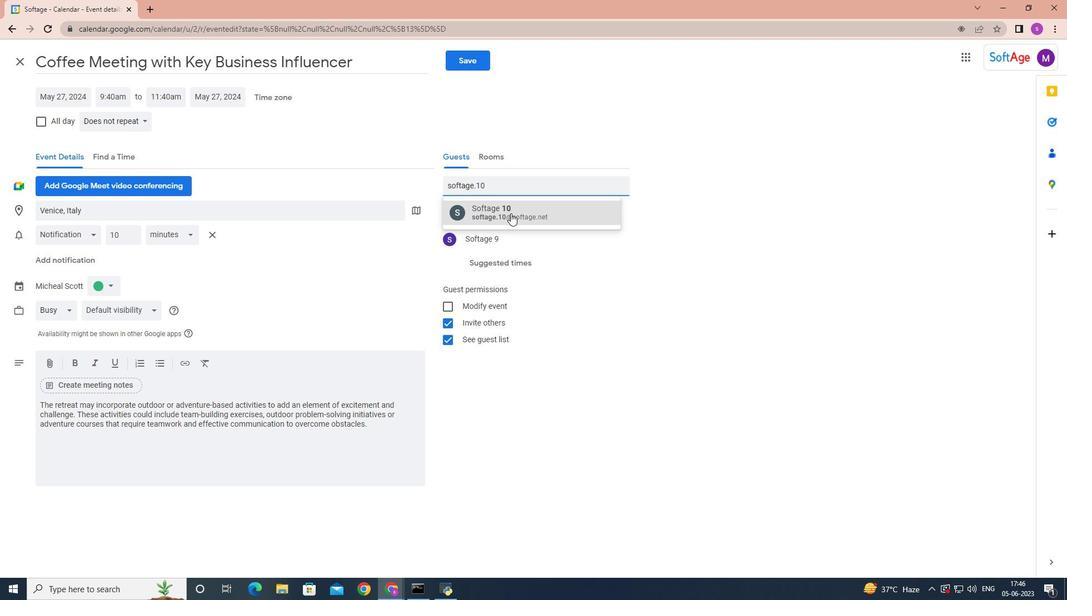 
Action: Mouse moved to (146, 120)
Screenshot: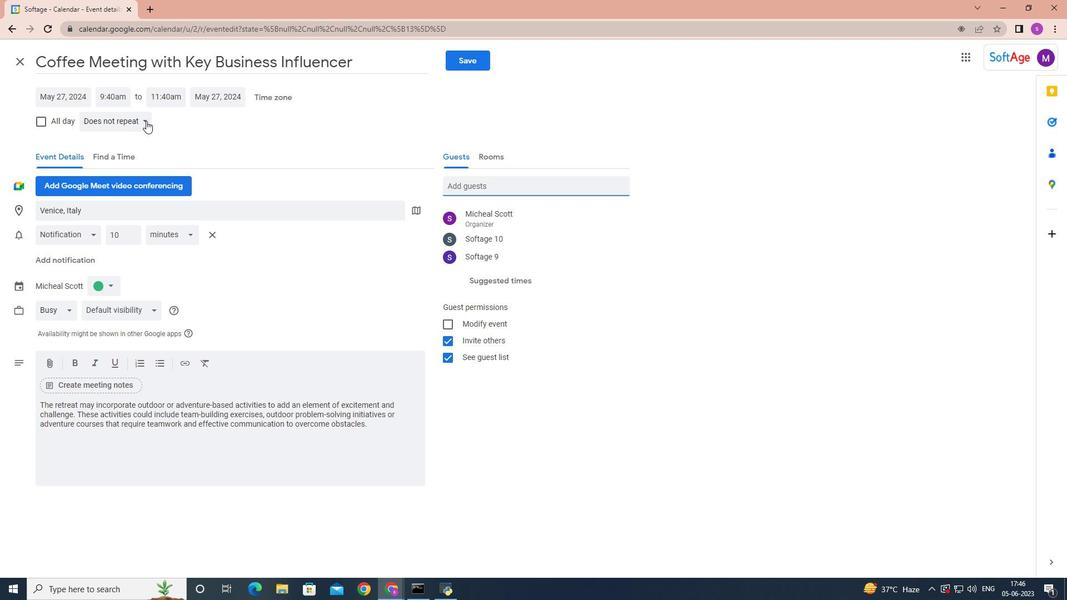 
Action: Mouse pressed left at (146, 120)
Screenshot: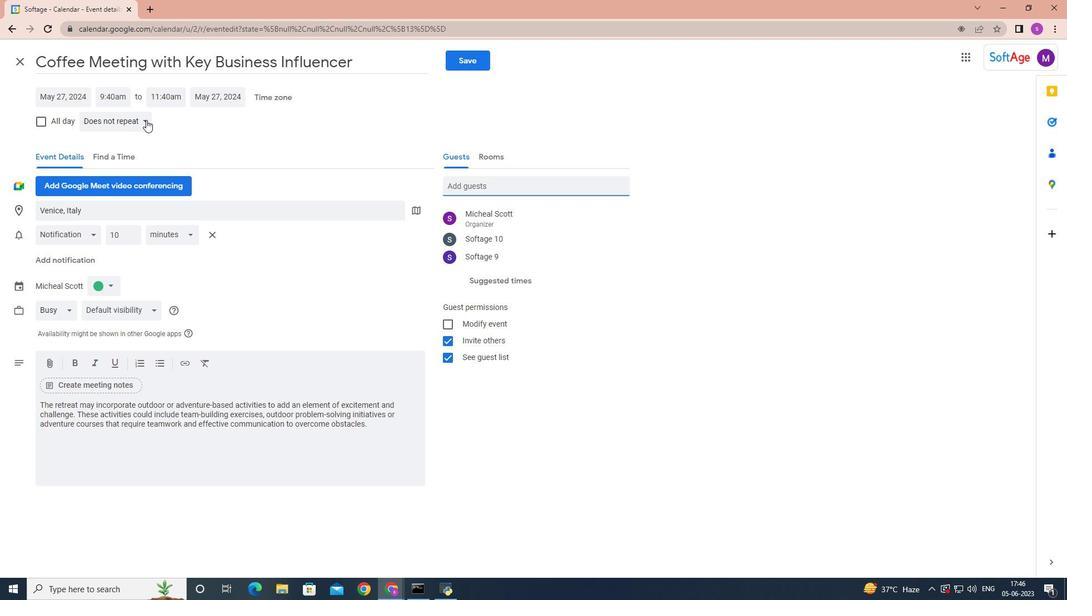 
Action: Mouse moved to (158, 239)
Screenshot: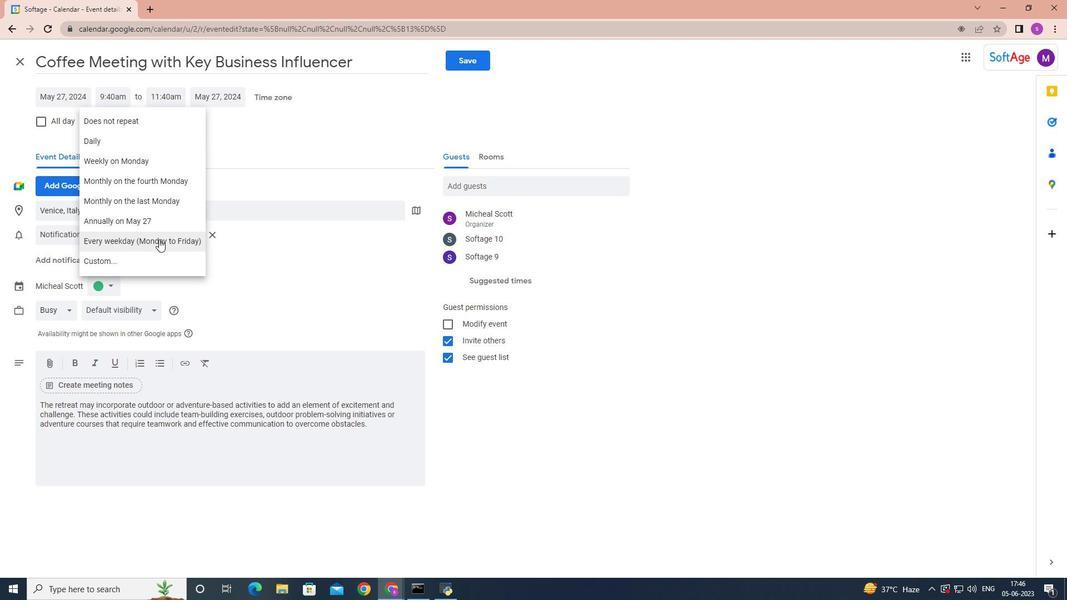 
Action: Mouse pressed left at (158, 239)
Screenshot: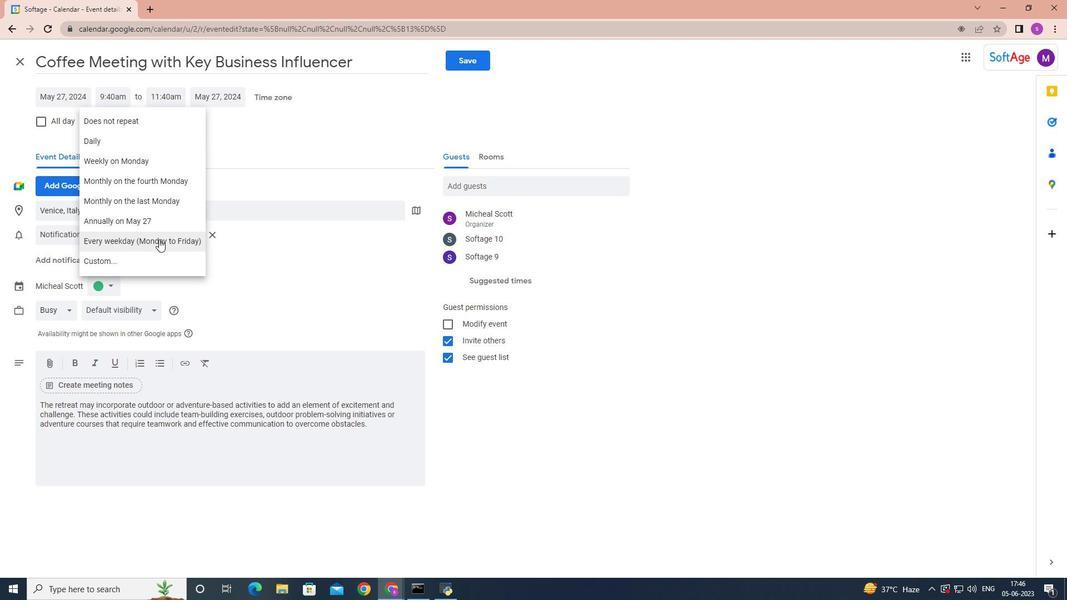 
Action: Mouse moved to (478, 59)
Screenshot: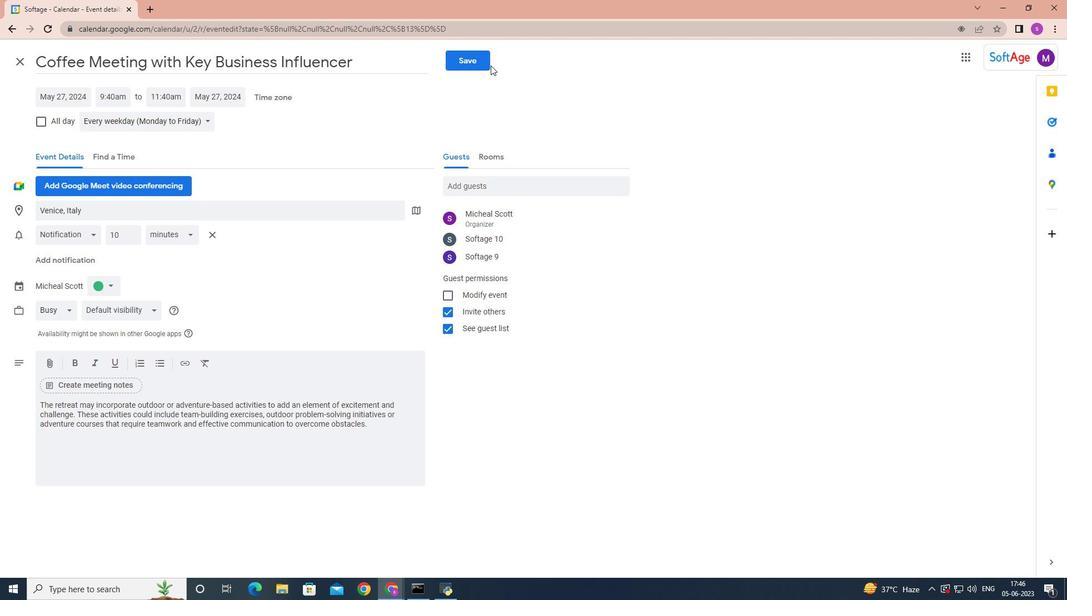
Action: Mouse pressed left at (478, 59)
Screenshot: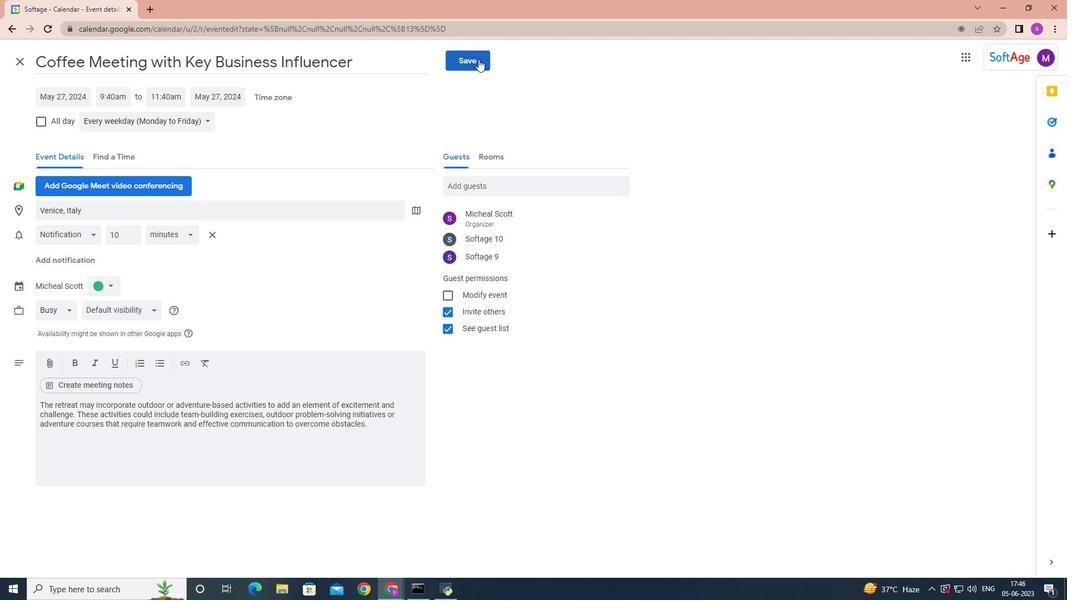 
Action: Mouse moved to (636, 334)
Screenshot: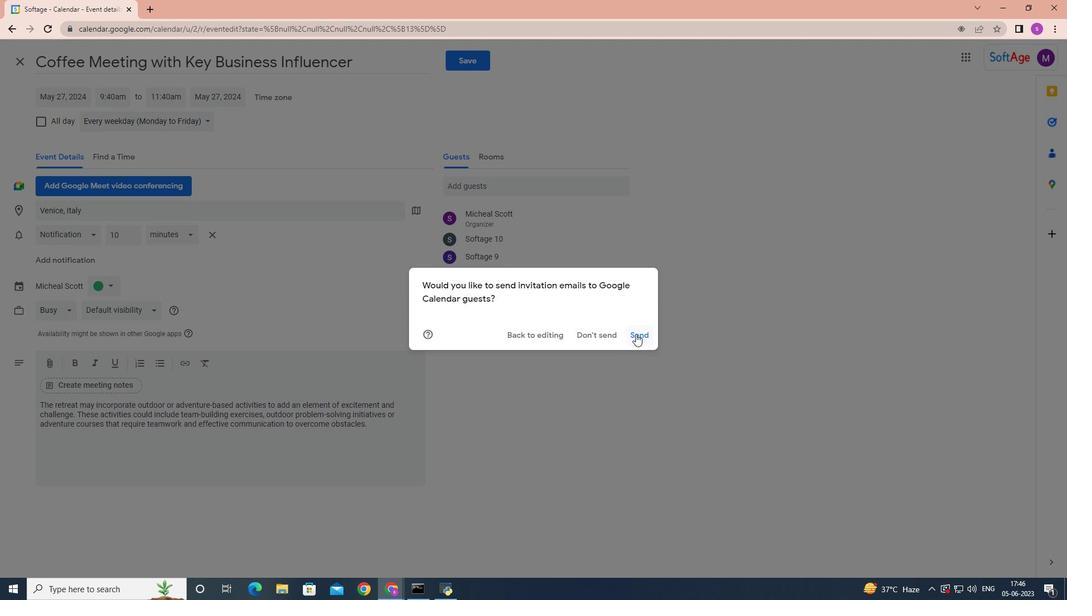 
Action: Mouse pressed left at (636, 334)
Screenshot: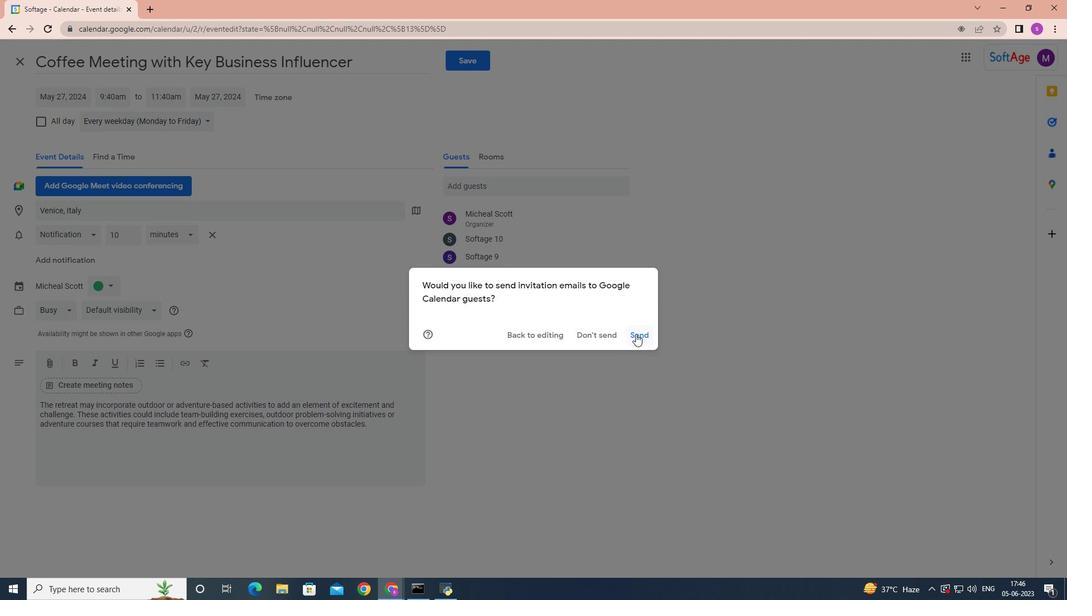 
